 Task: Create a due date automation trigger when advanced on, 2 working days before a card is due add dates due in 1 days at 11:00 AM.
Action: Mouse moved to (1101, 328)
Screenshot: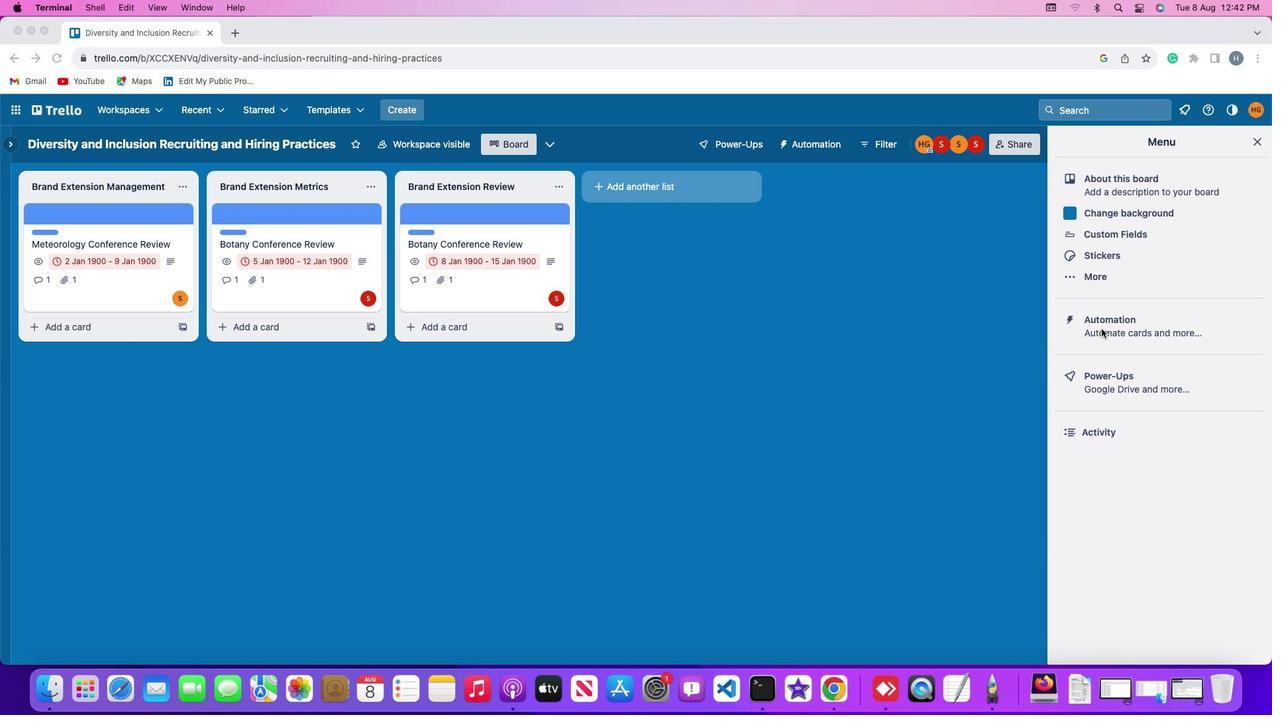 
Action: Mouse pressed left at (1101, 328)
Screenshot: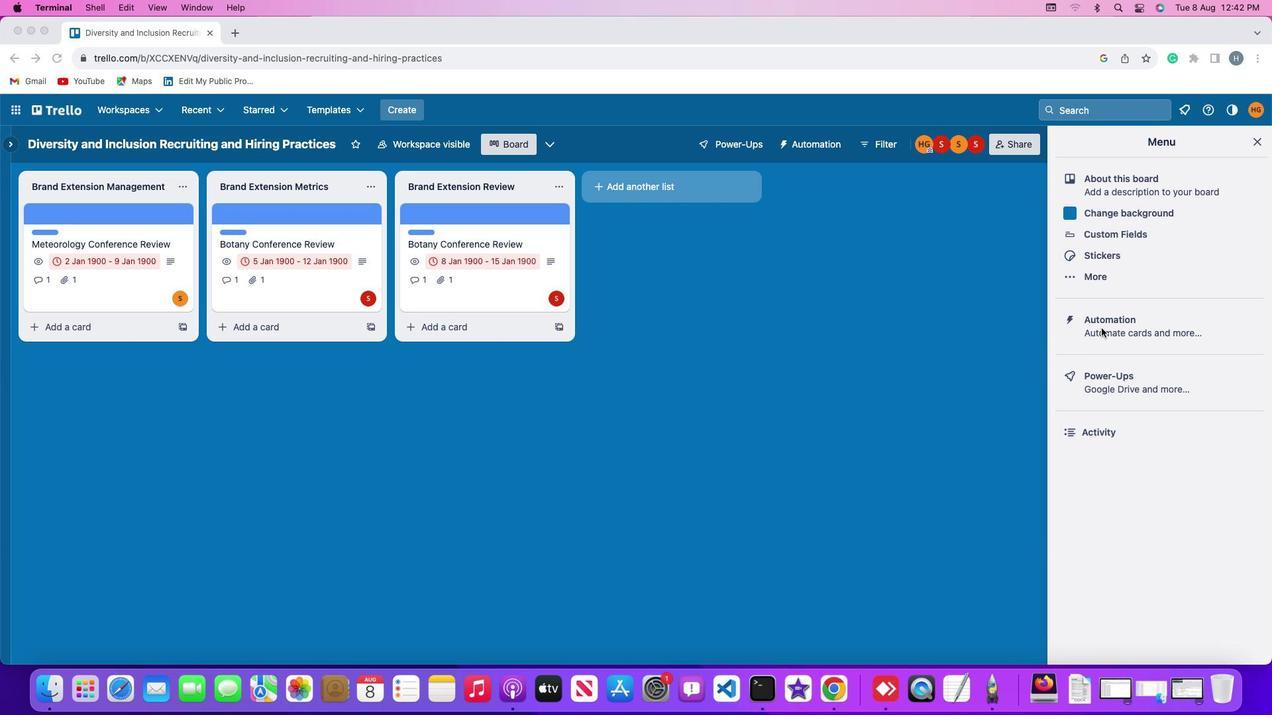
Action: Mouse pressed left at (1101, 328)
Screenshot: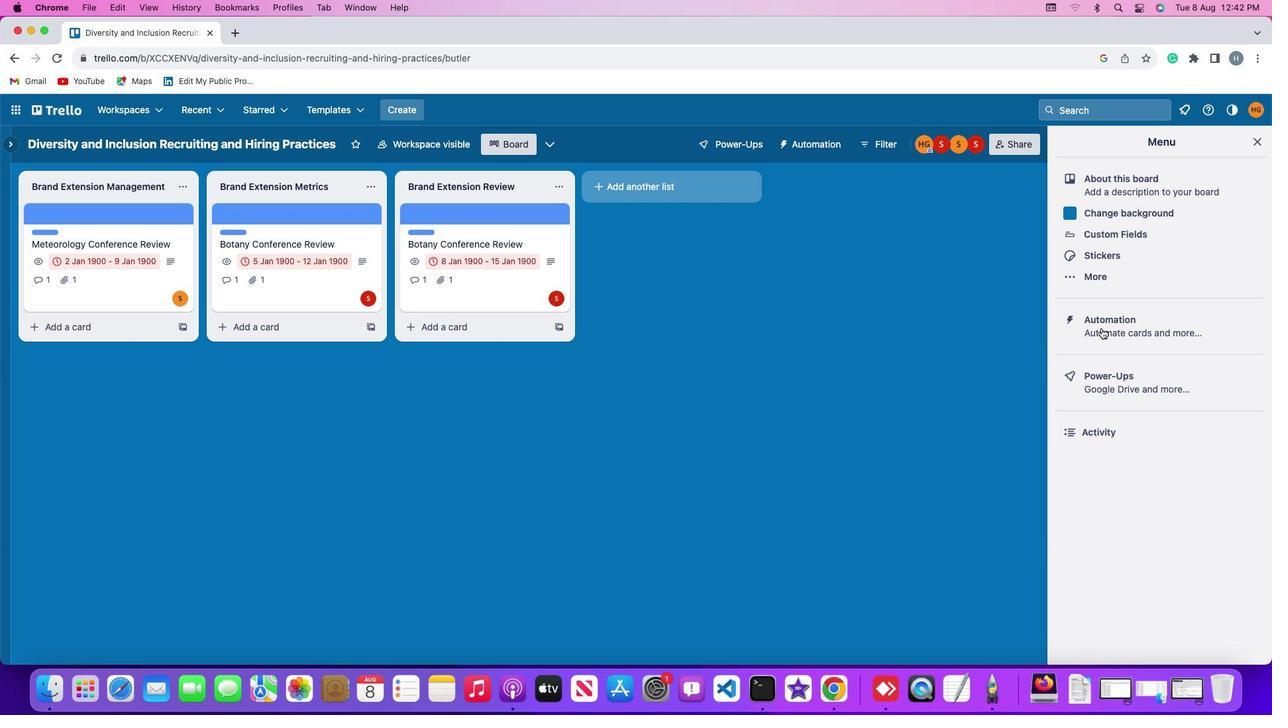 
Action: Mouse moved to (80, 312)
Screenshot: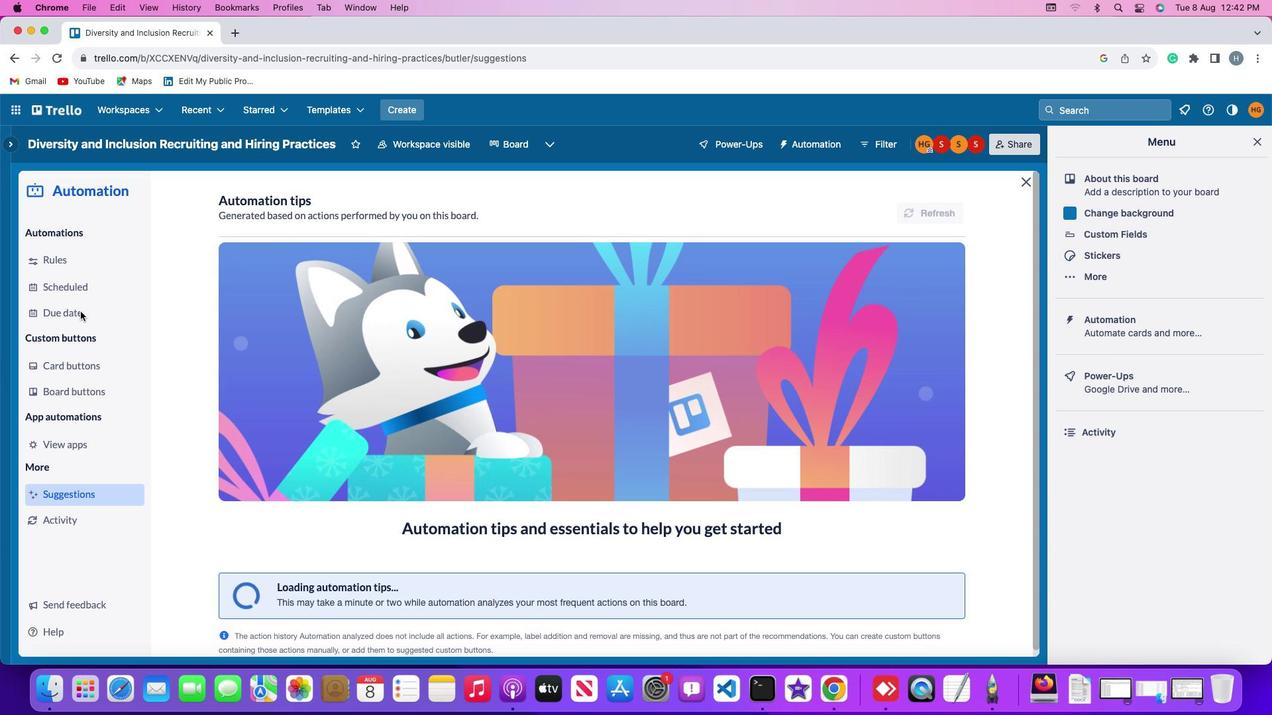
Action: Mouse pressed left at (80, 312)
Screenshot: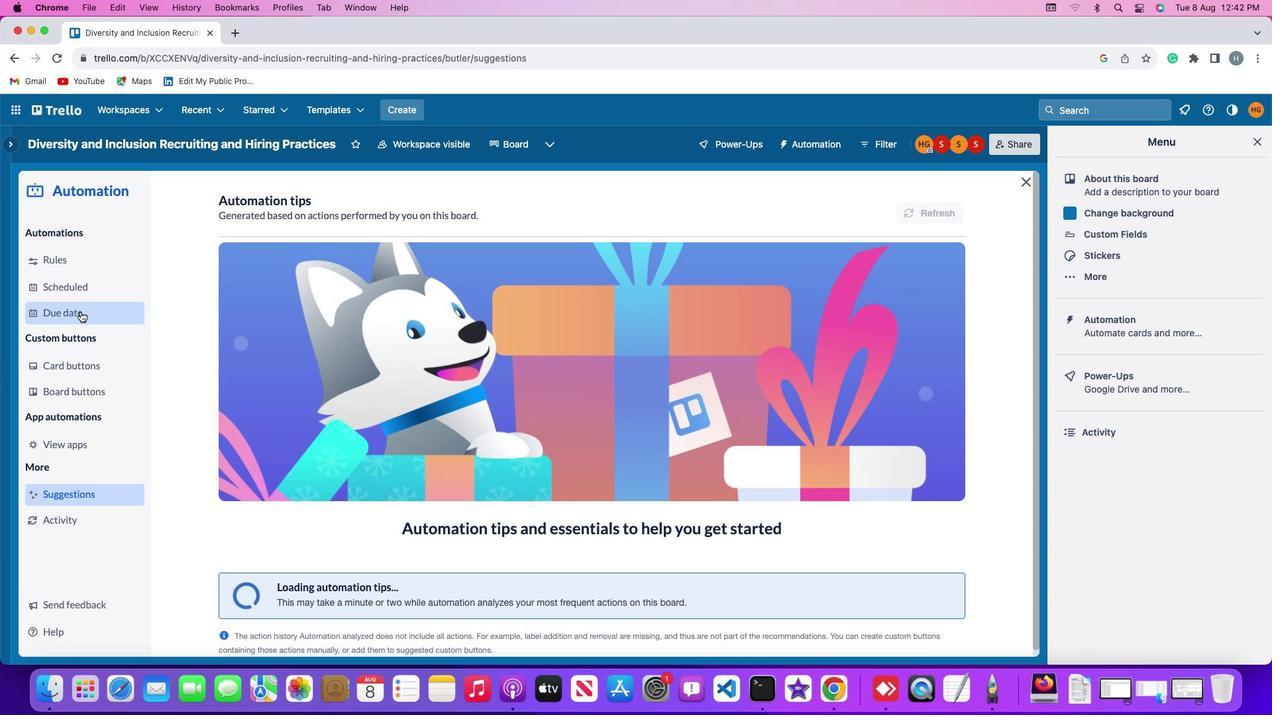
Action: Mouse moved to (900, 206)
Screenshot: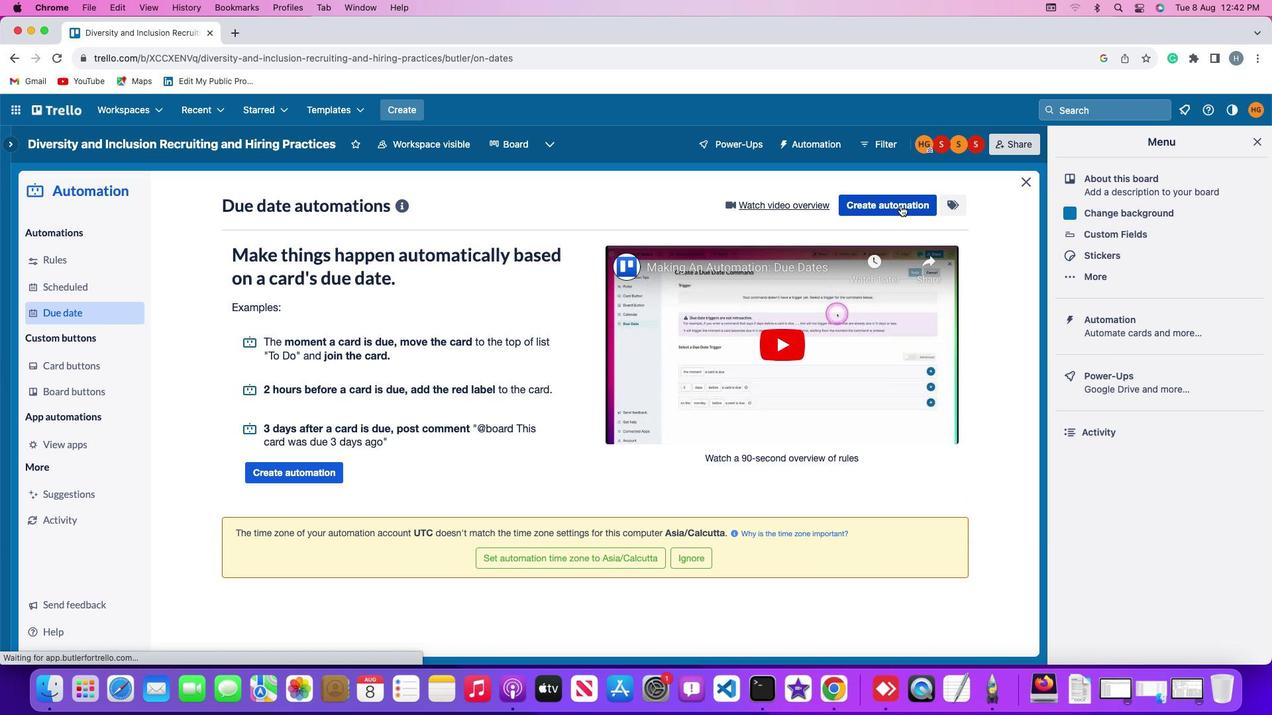 
Action: Mouse pressed left at (900, 206)
Screenshot: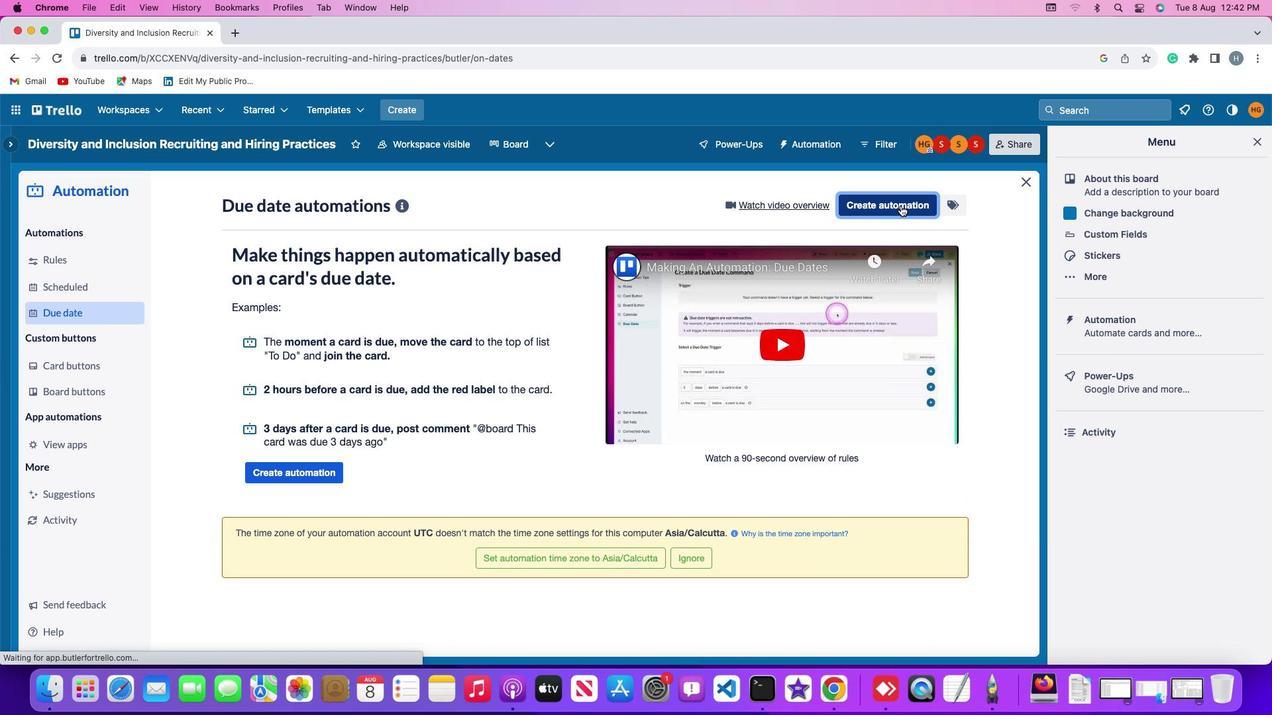 
Action: Mouse moved to (361, 332)
Screenshot: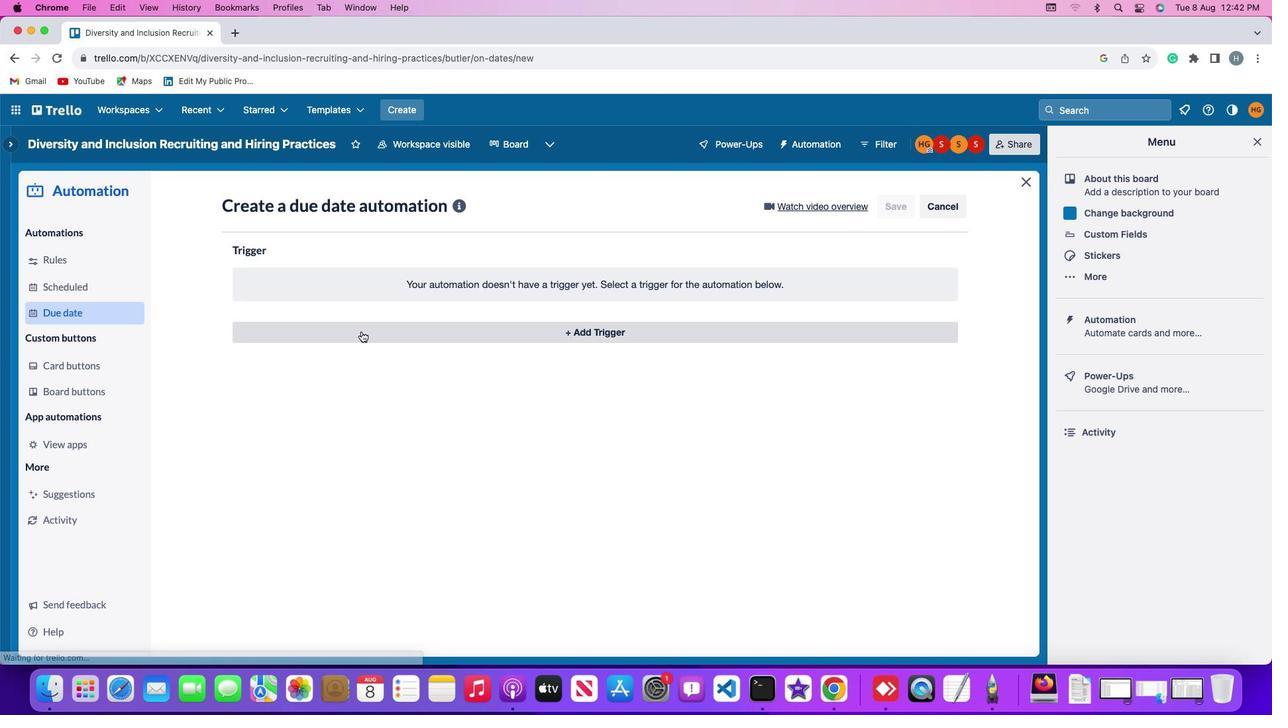 
Action: Mouse pressed left at (361, 332)
Screenshot: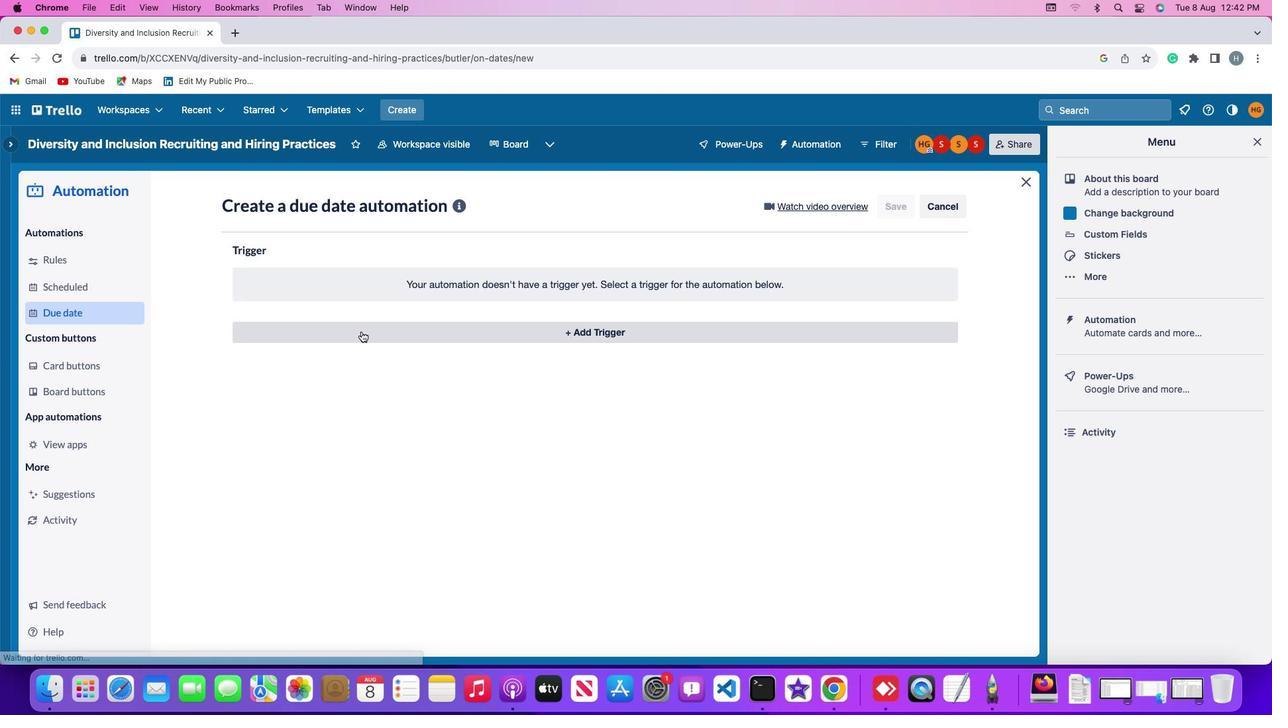 
Action: Mouse moved to (260, 526)
Screenshot: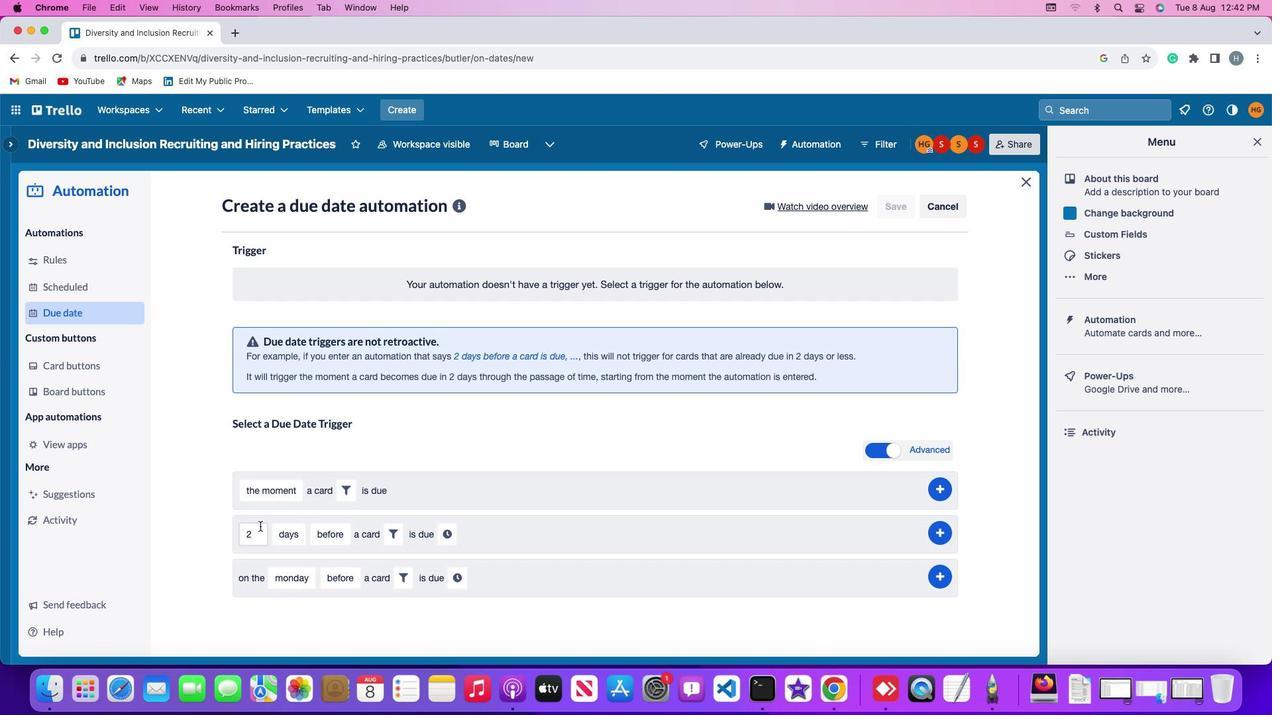 
Action: Mouse pressed left at (260, 526)
Screenshot: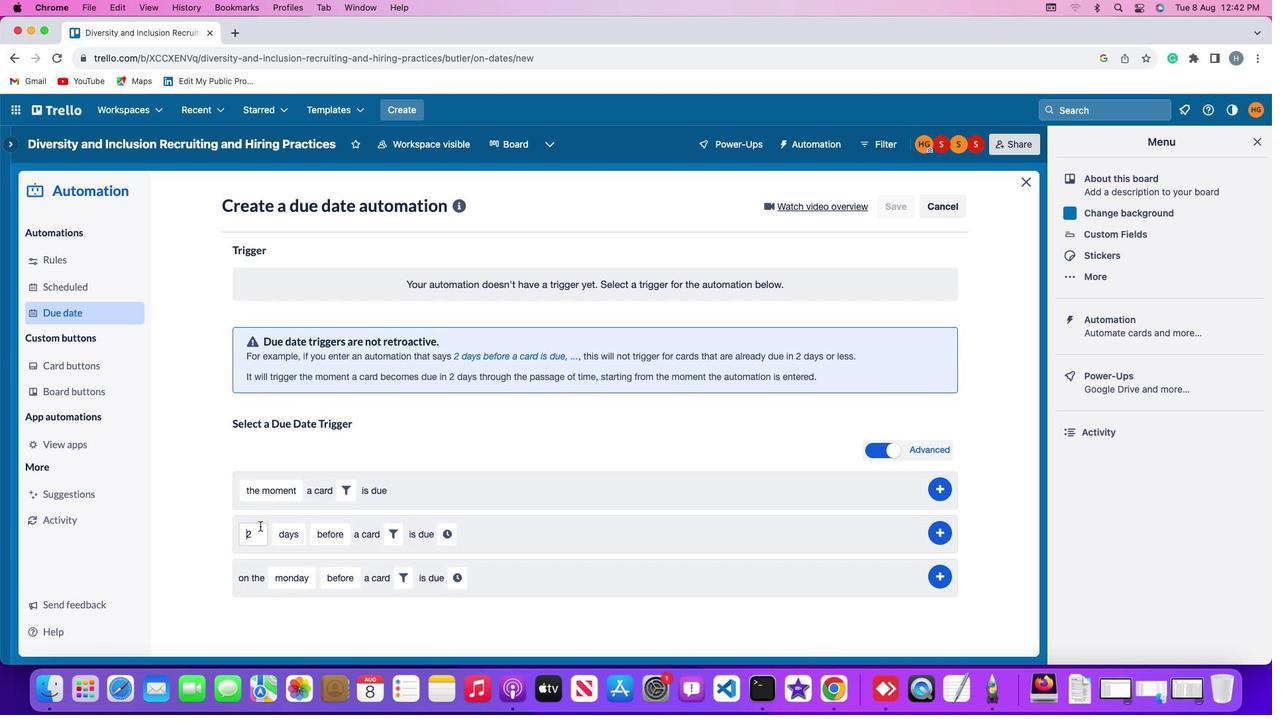 
Action: Key pressed Key.rightKey.backspace'2'
Screenshot: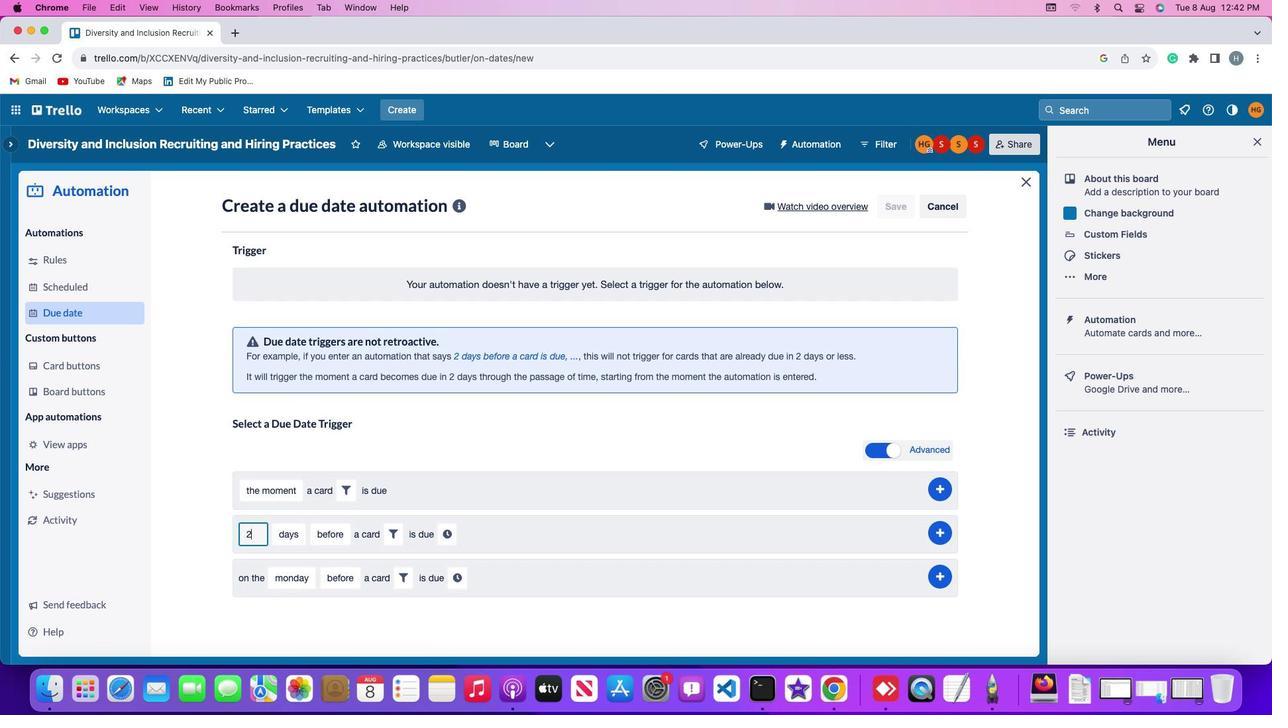 
Action: Mouse moved to (284, 528)
Screenshot: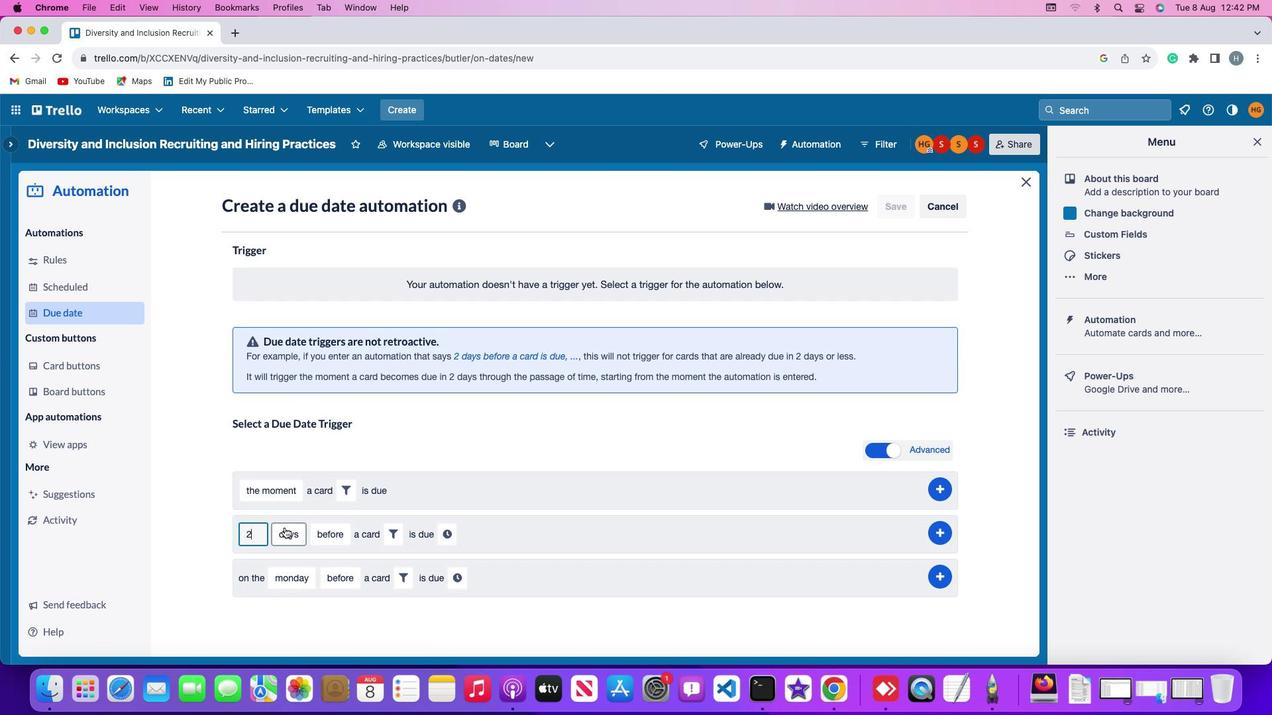 
Action: Mouse pressed left at (284, 528)
Screenshot: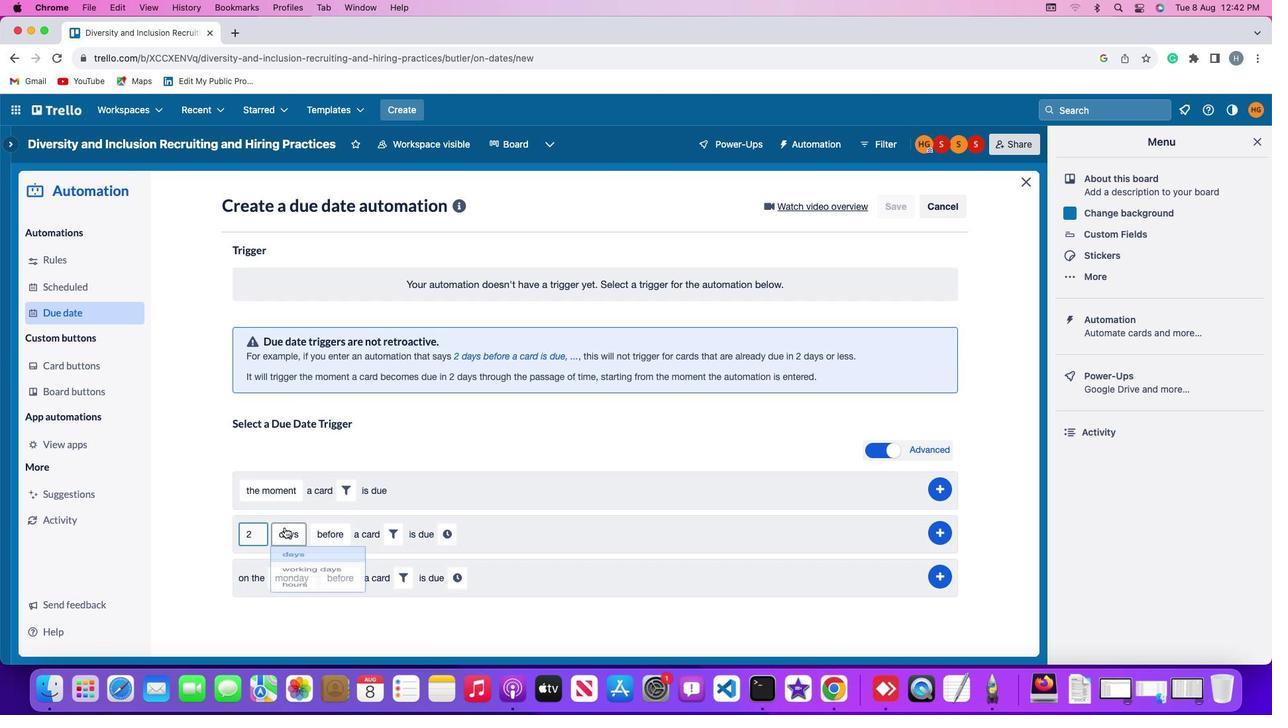 
Action: Mouse moved to (296, 585)
Screenshot: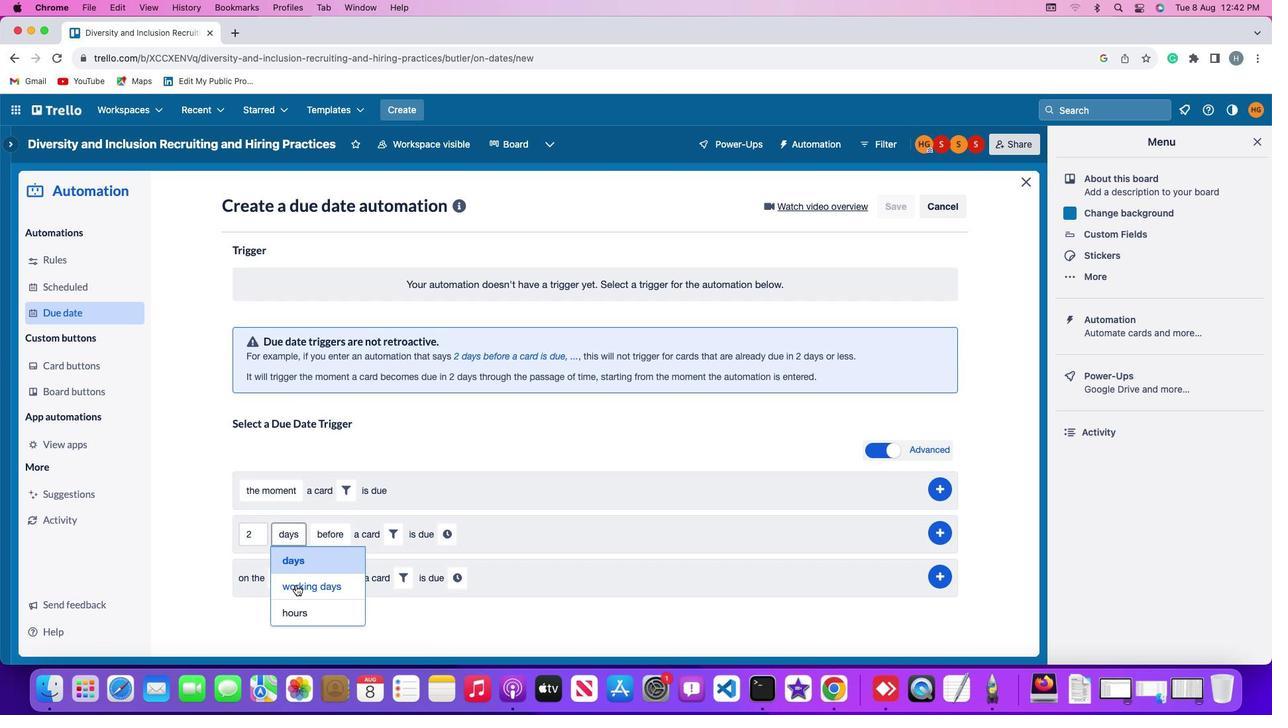 
Action: Mouse pressed left at (296, 585)
Screenshot: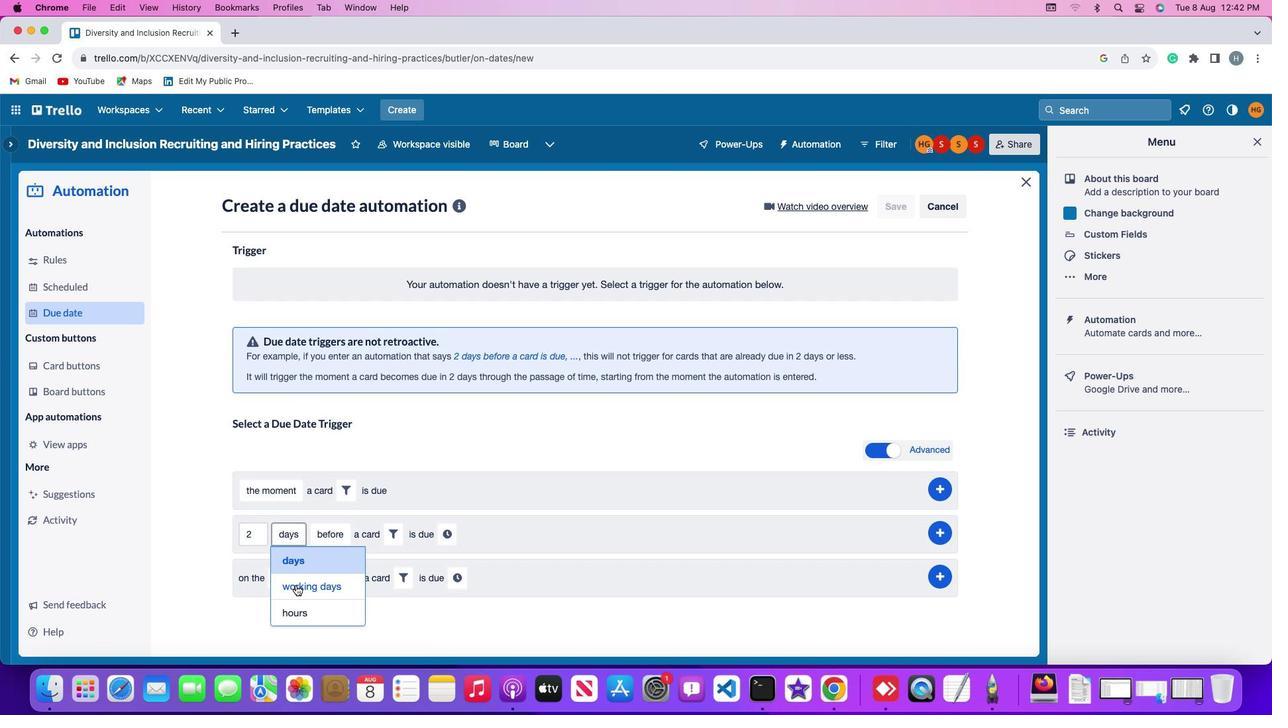 
Action: Mouse moved to (361, 533)
Screenshot: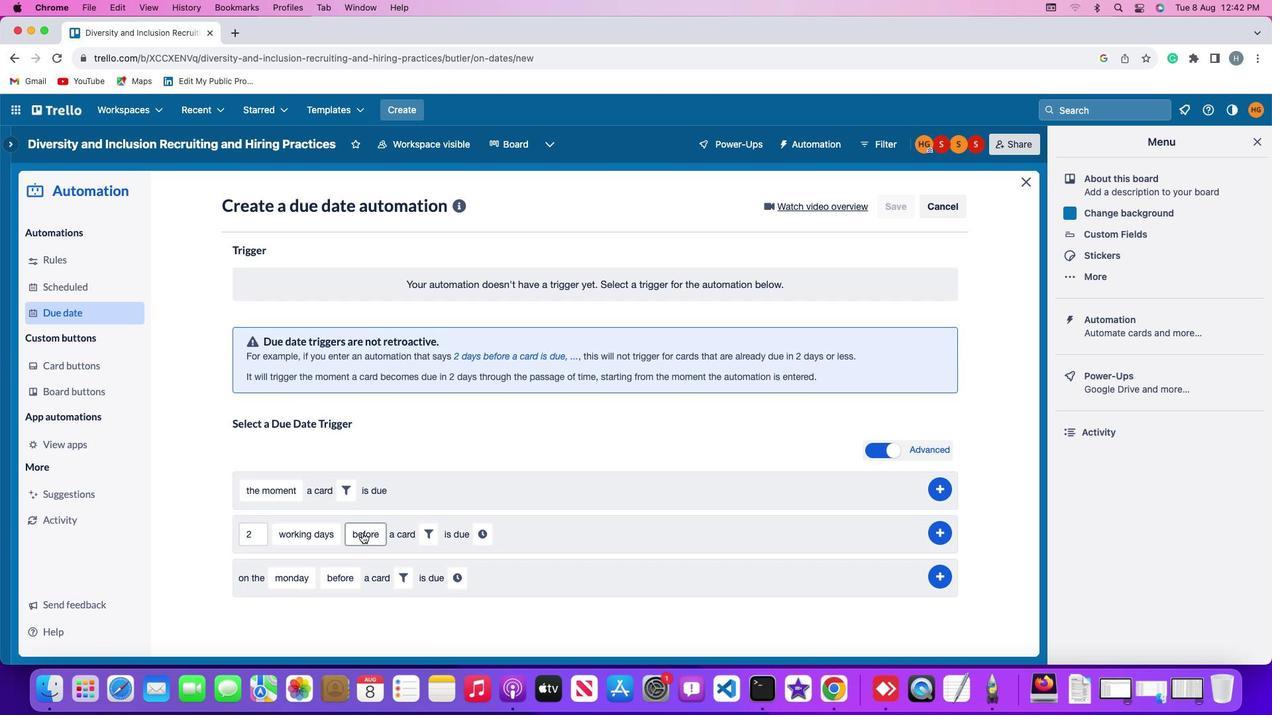 
Action: Mouse pressed left at (361, 533)
Screenshot: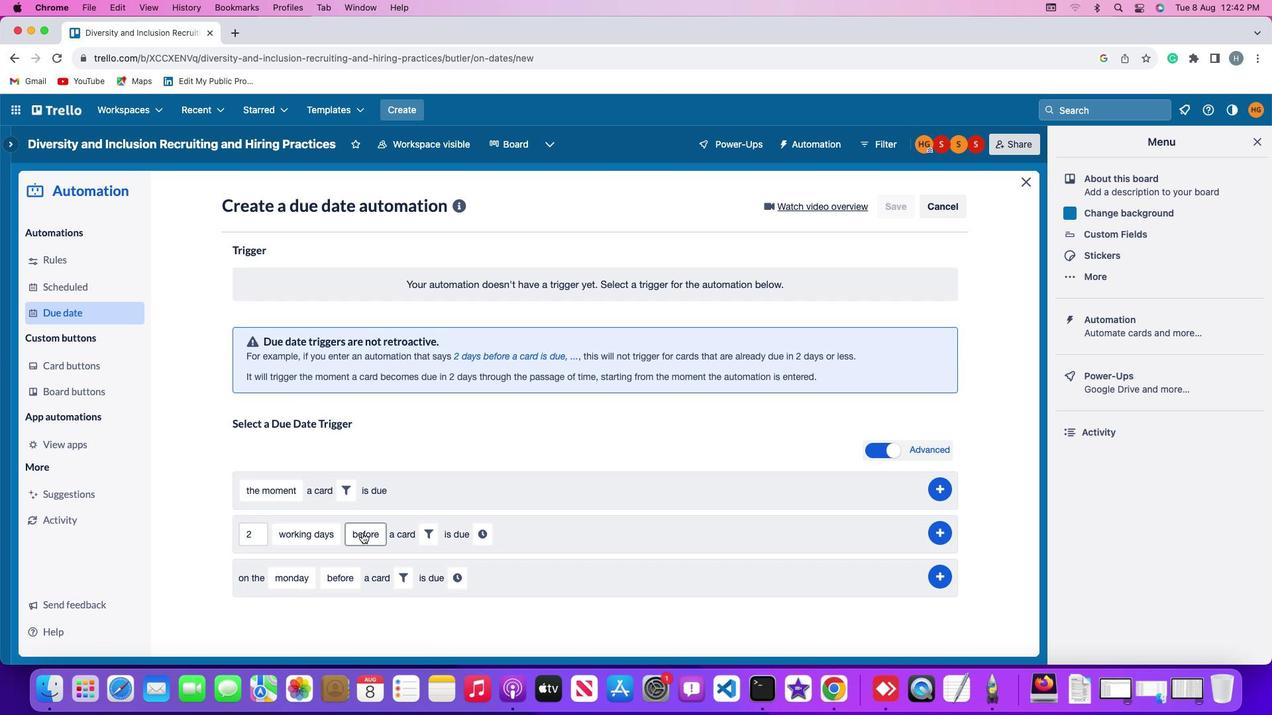 
Action: Mouse moved to (379, 562)
Screenshot: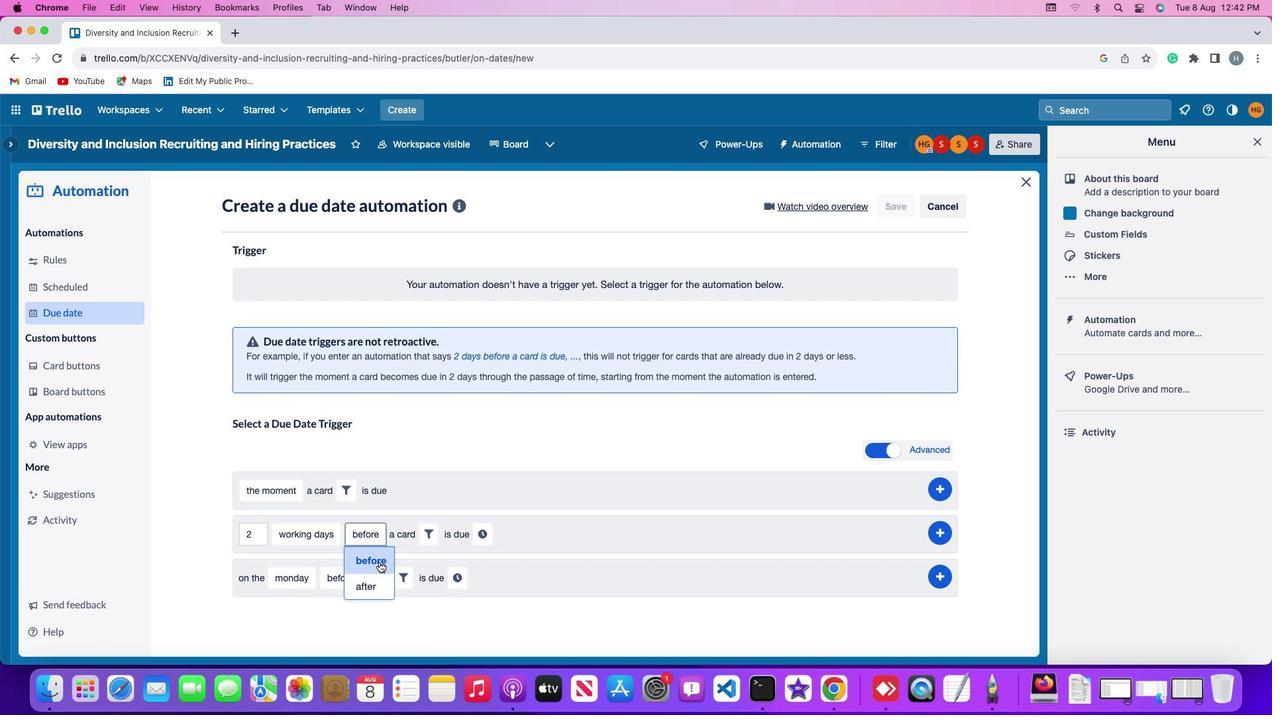 
Action: Mouse pressed left at (379, 562)
Screenshot: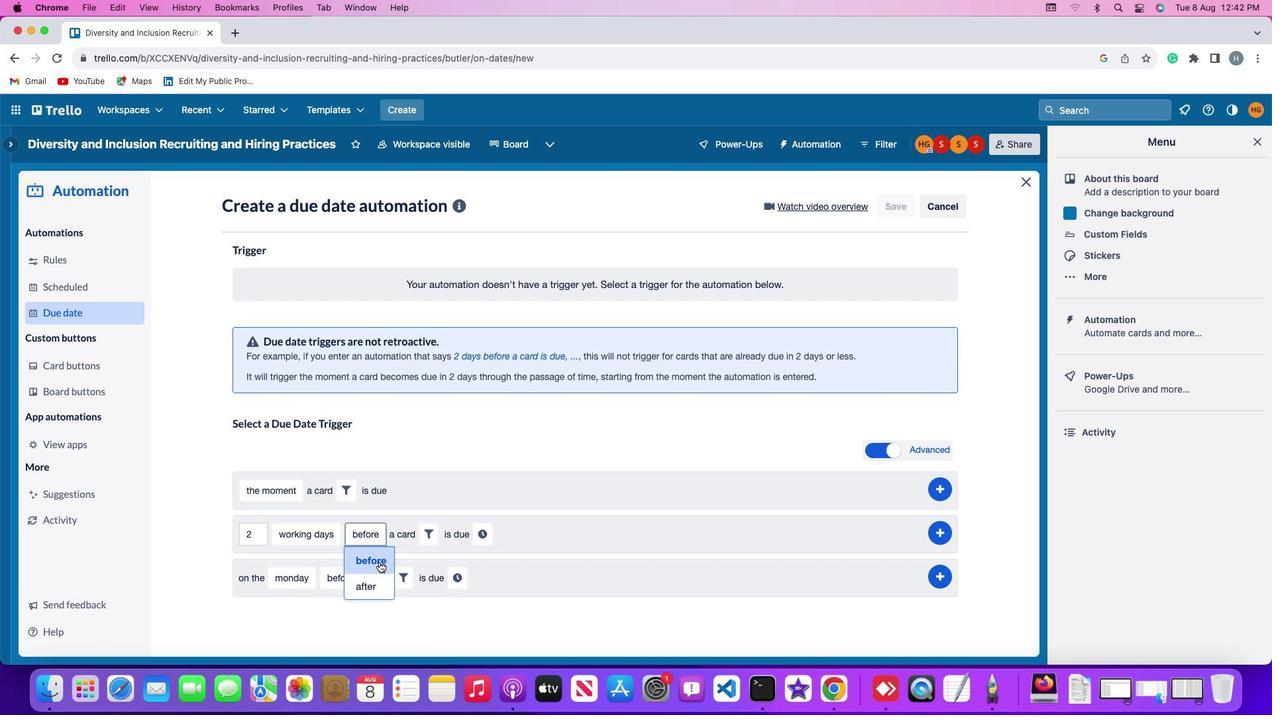 
Action: Mouse moved to (430, 528)
Screenshot: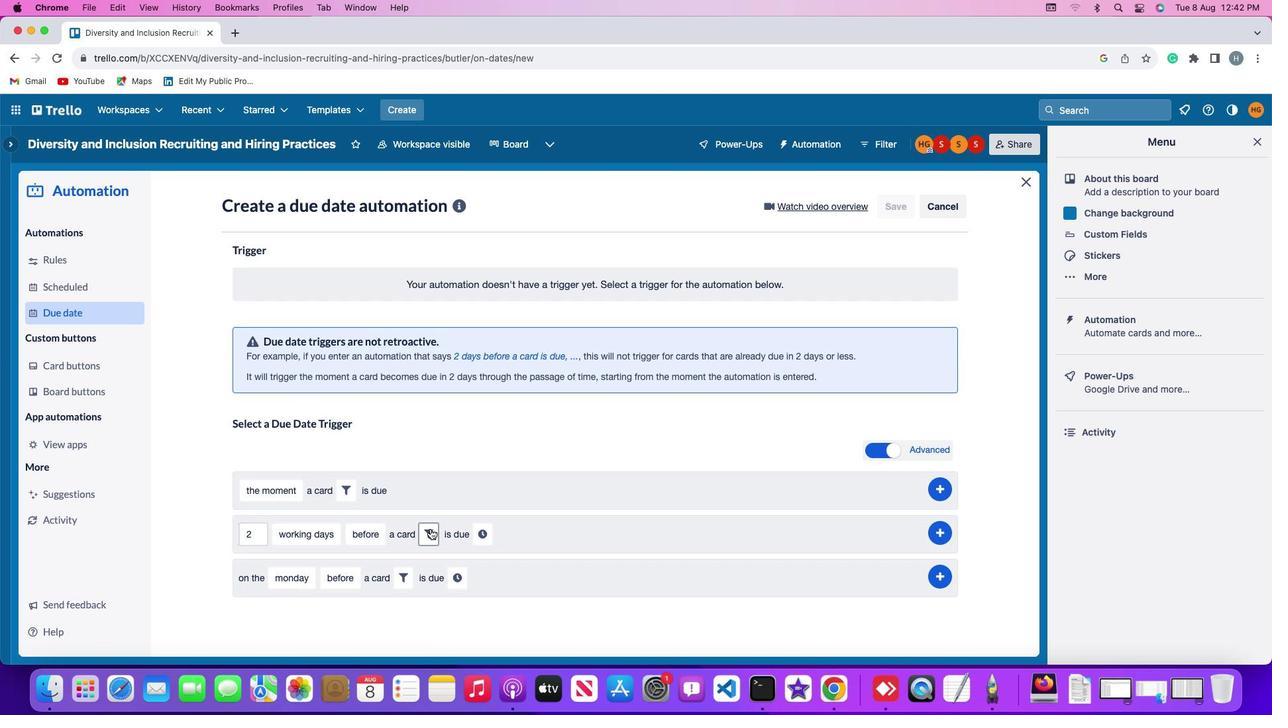 
Action: Mouse pressed left at (430, 528)
Screenshot: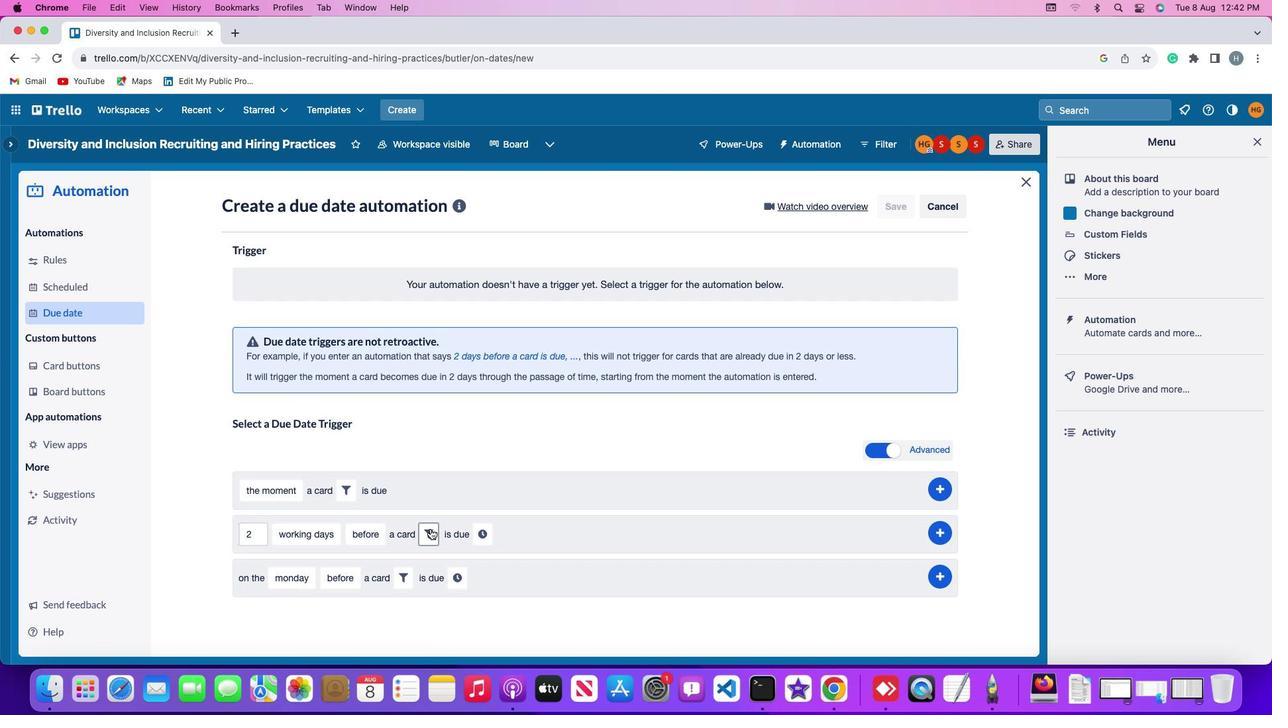 
Action: Mouse moved to (493, 572)
Screenshot: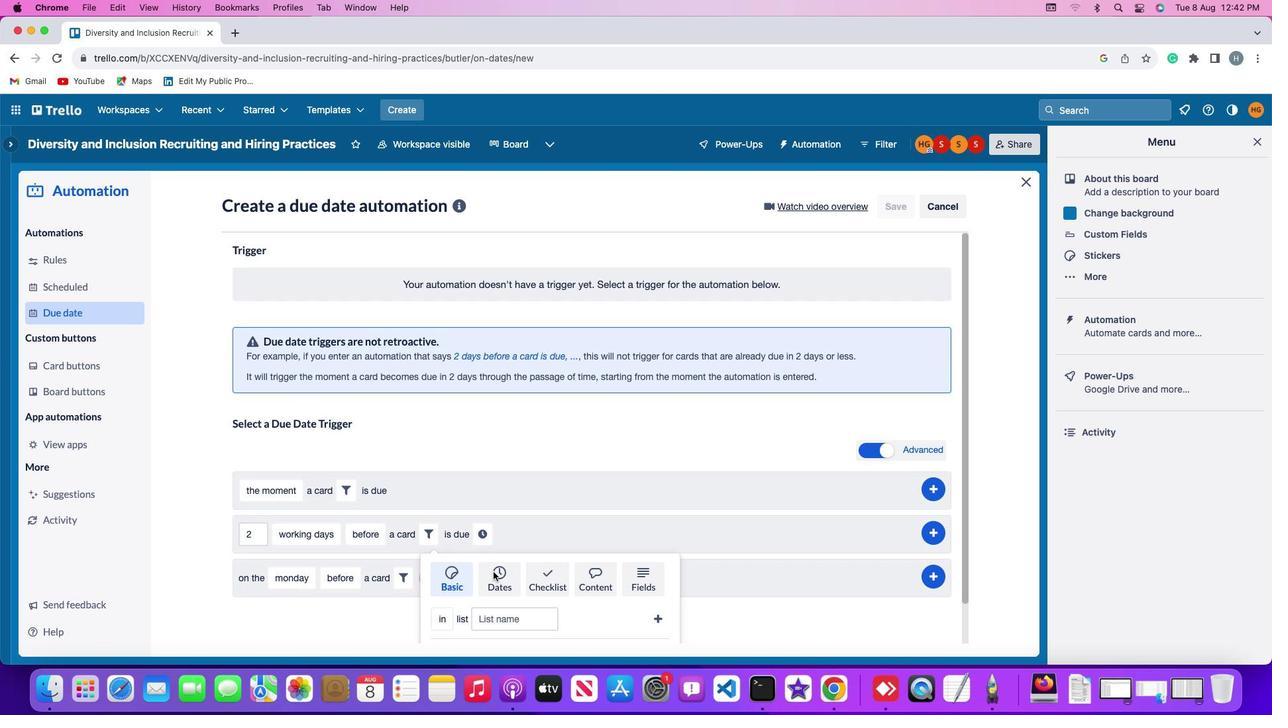 
Action: Mouse pressed left at (493, 572)
Screenshot: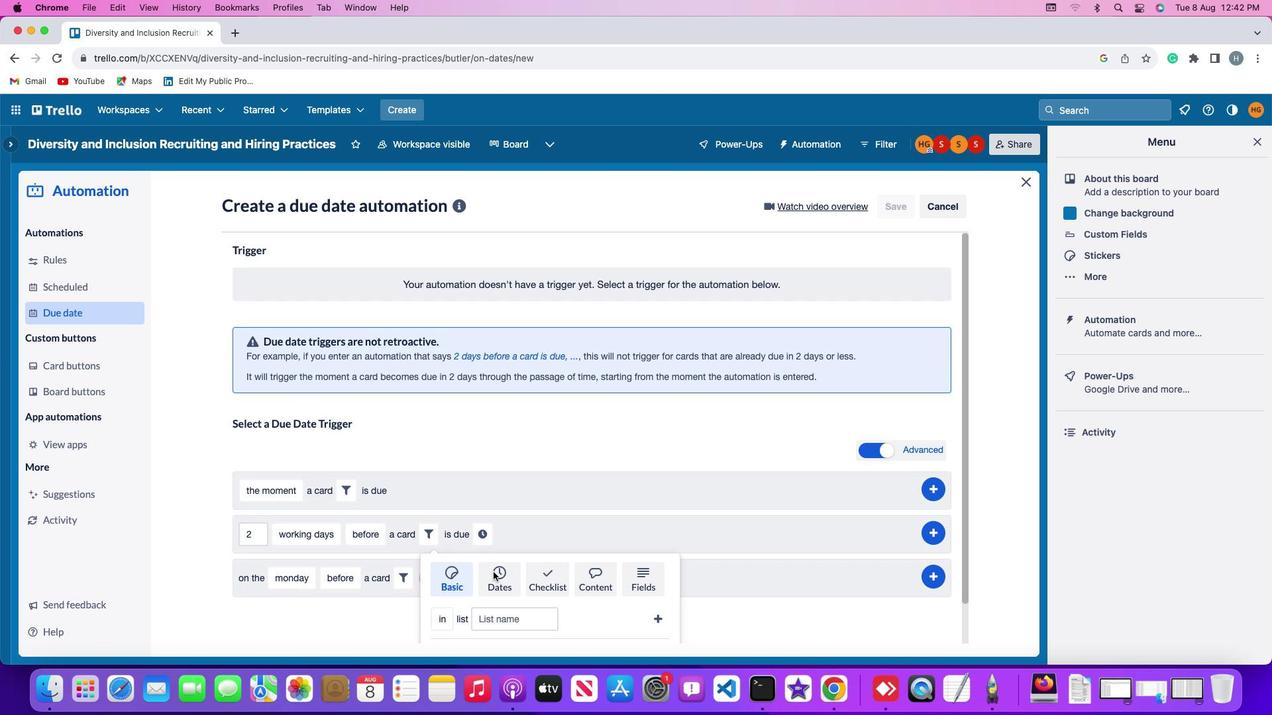 
Action: Mouse moved to (335, 625)
Screenshot: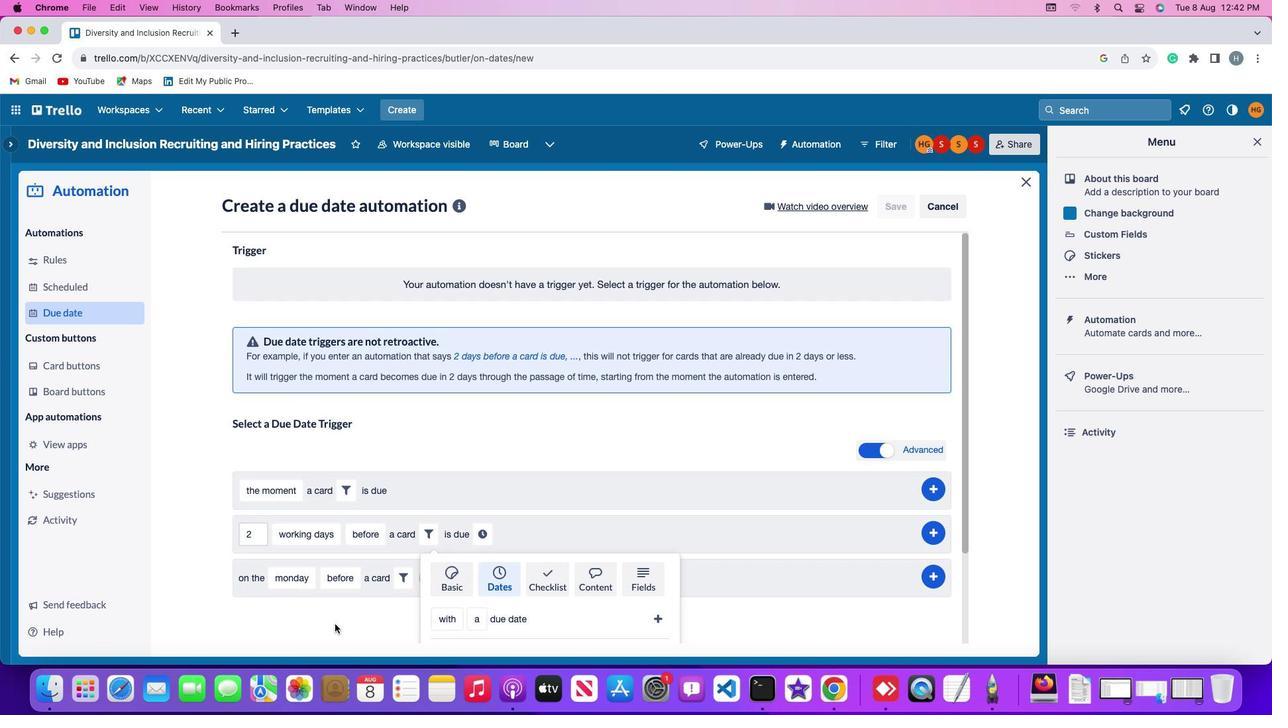 
Action: Mouse scrolled (335, 625) with delta (0, 0)
Screenshot: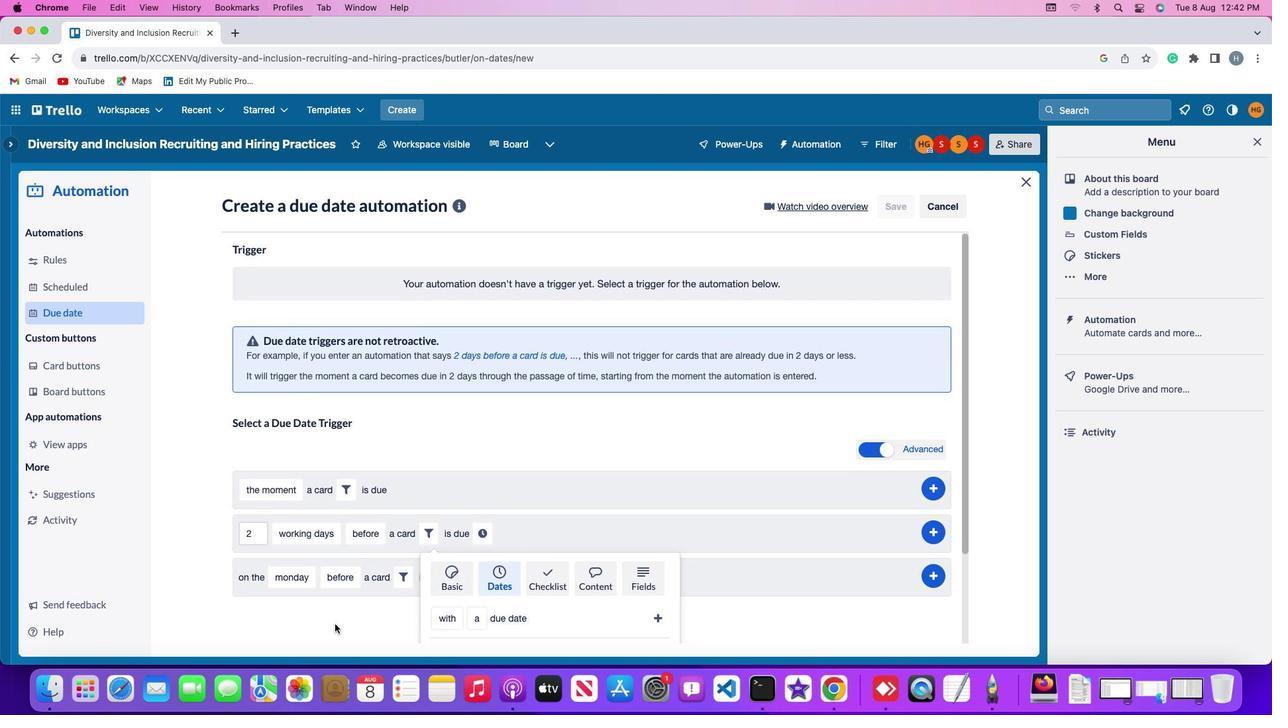 
Action: Mouse scrolled (335, 625) with delta (0, 0)
Screenshot: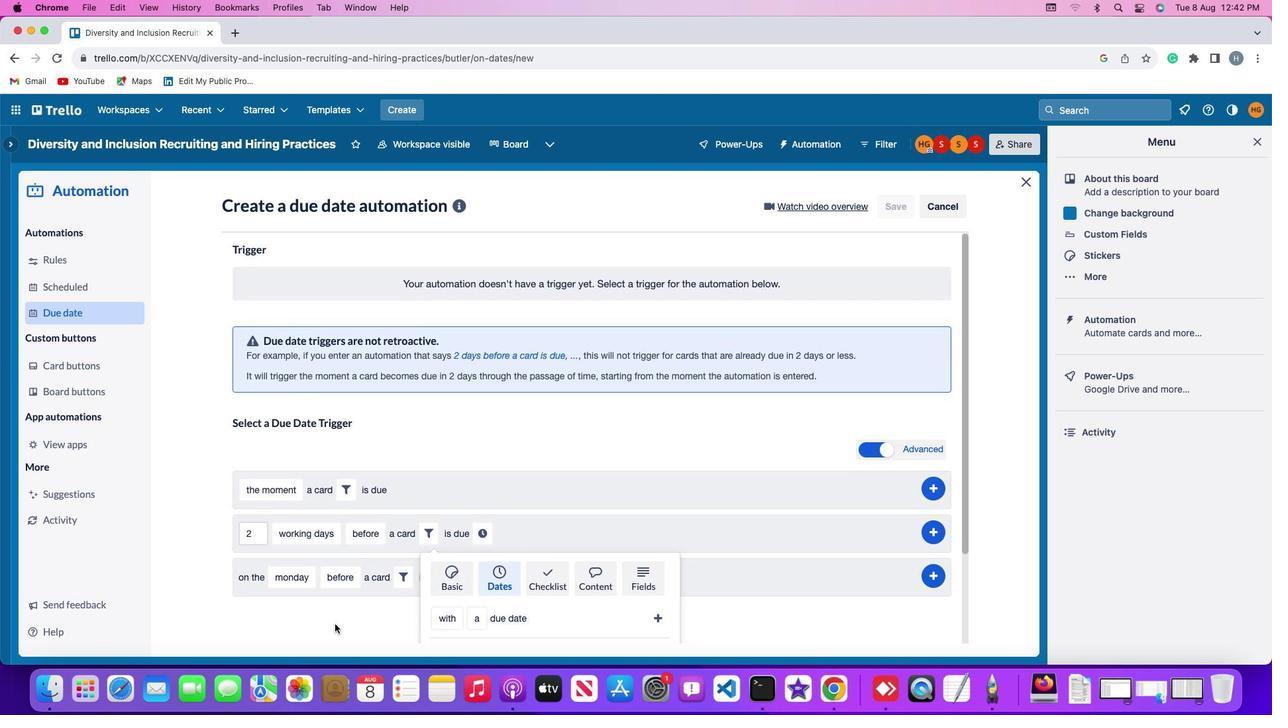 
Action: Mouse scrolled (335, 625) with delta (0, -2)
Screenshot: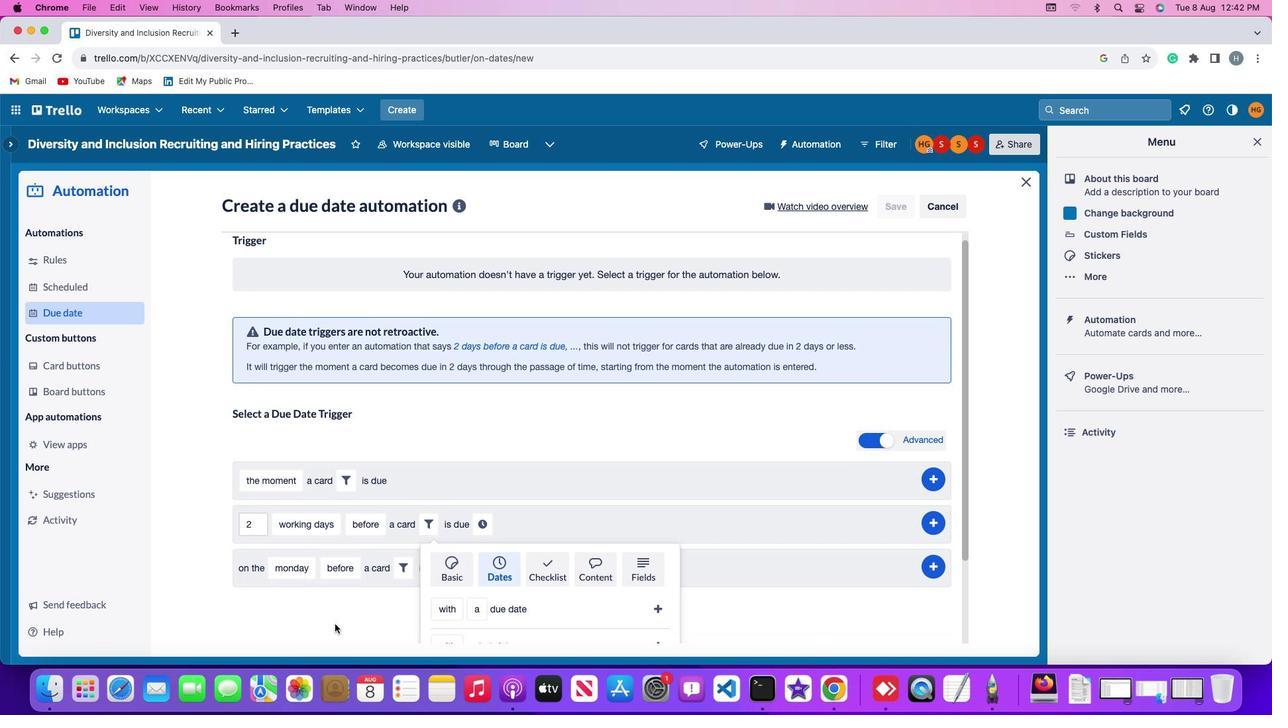 
Action: Mouse scrolled (335, 625) with delta (0, -3)
Screenshot: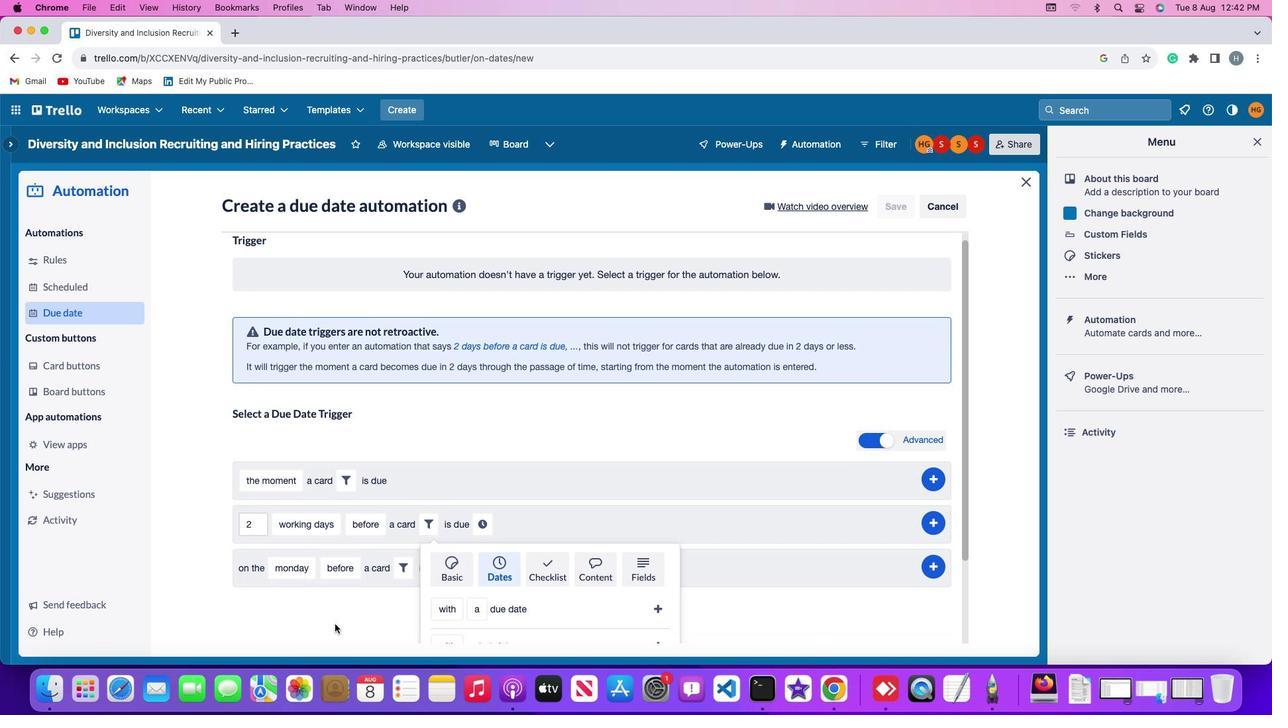 
Action: Mouse scrolled (335, 625) with delta (0, -3)
Screenshot: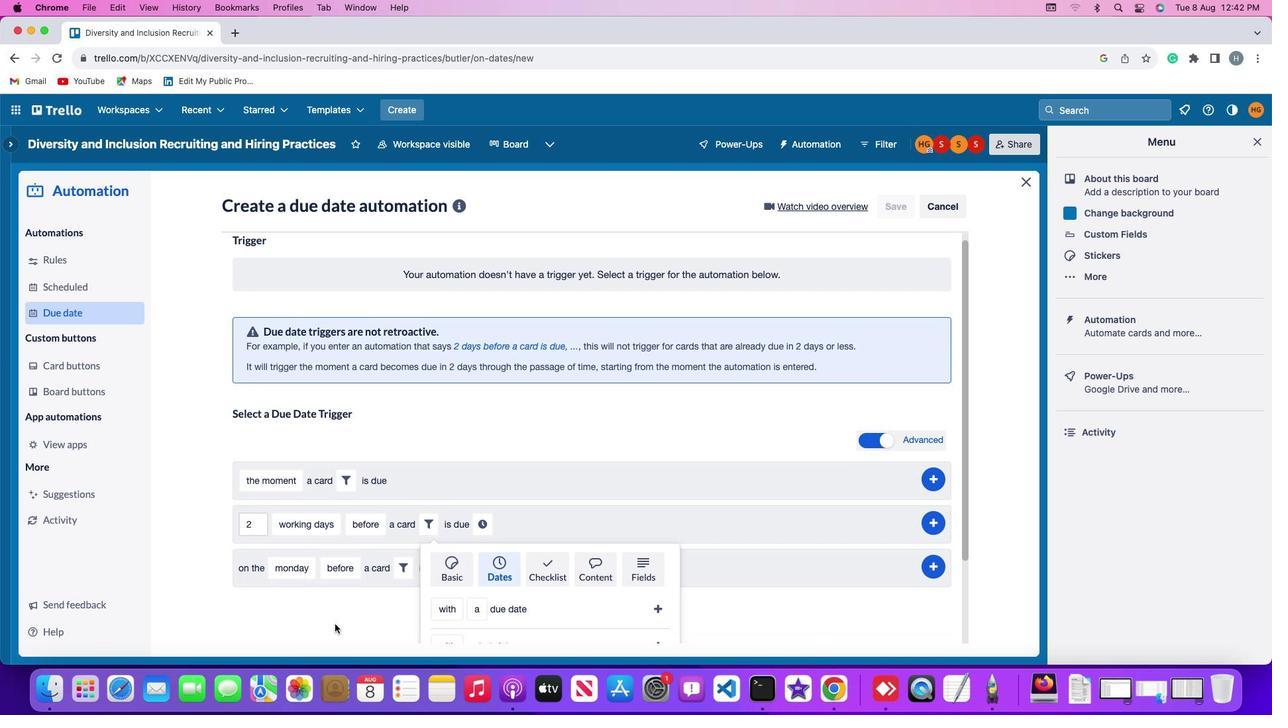 
Action: Mouse scrolled (335, 625) with delta (0, -4)
Screenshot: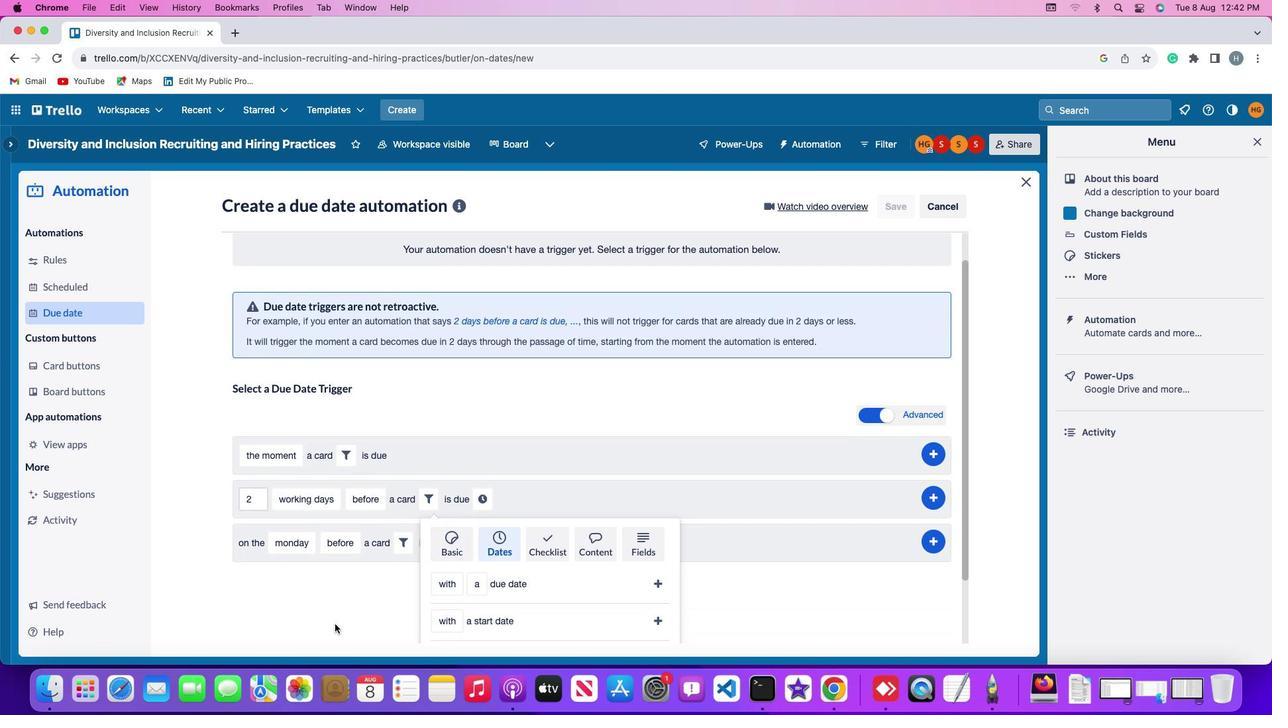 
Action: Mouse scrolled (335, 625) with delta (0, -4)
Screenshot: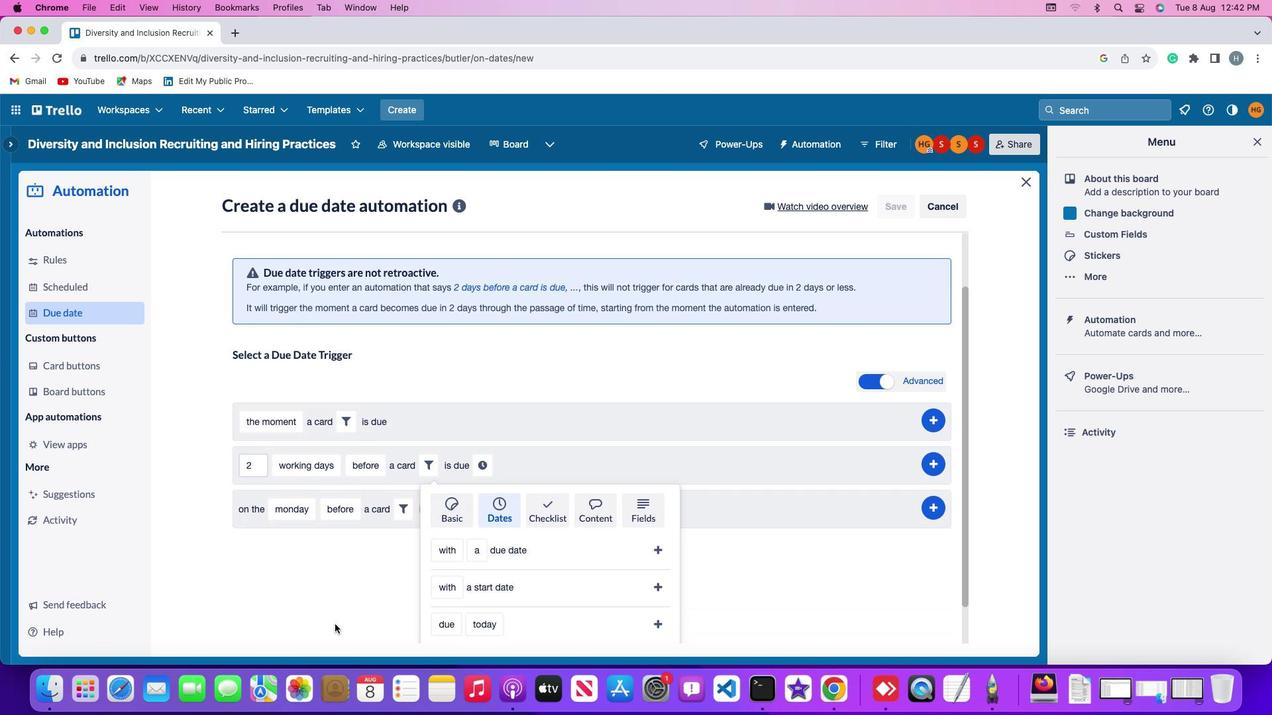 
Action: Mouse scrolled (335, 625) with delta (0, 0)
Screenshot: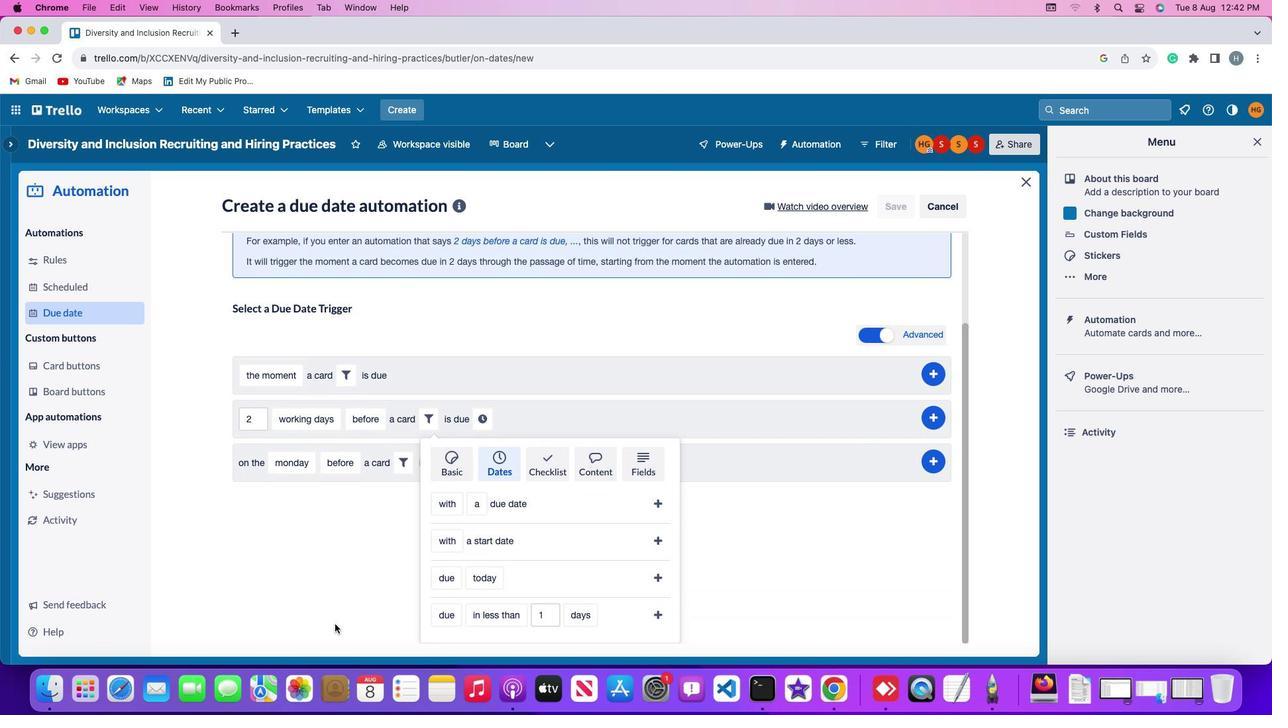 
Action: Mouse scrolled (335, 625) with delta (0, 0)
Screenshot: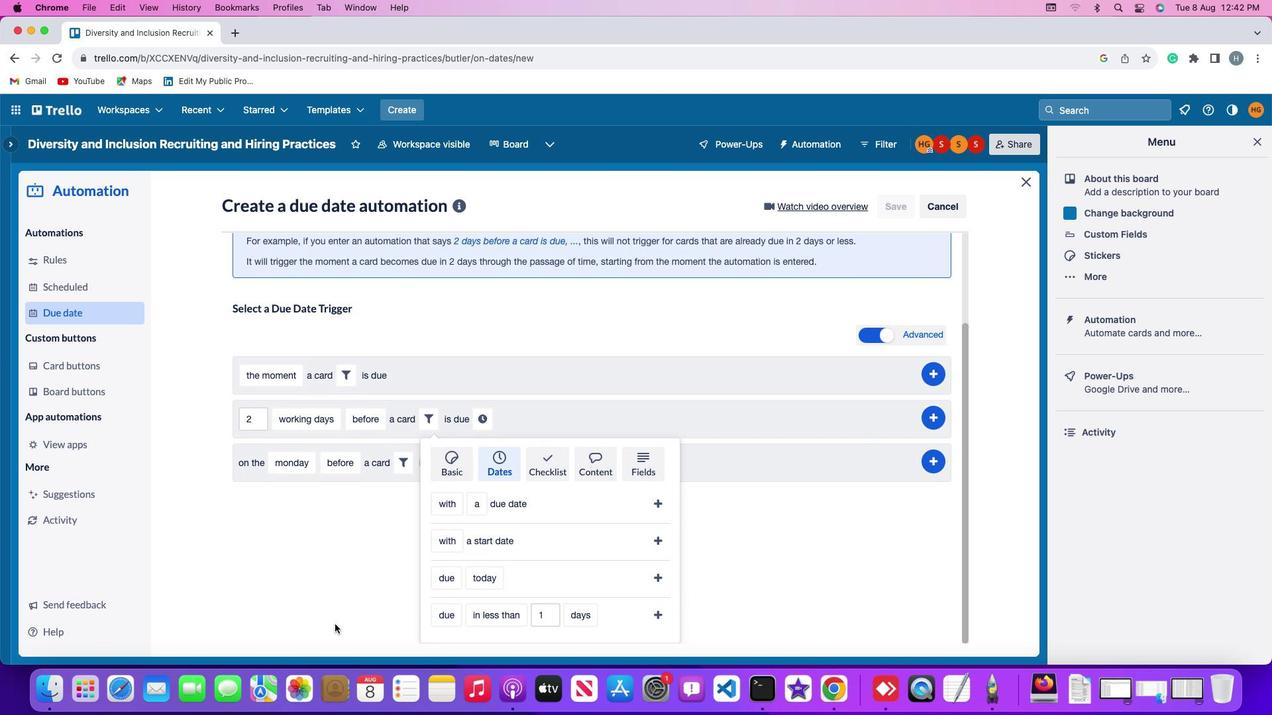 
Action: Mouse scrolled (335, 625) with delta (0, -2)
Screenshot: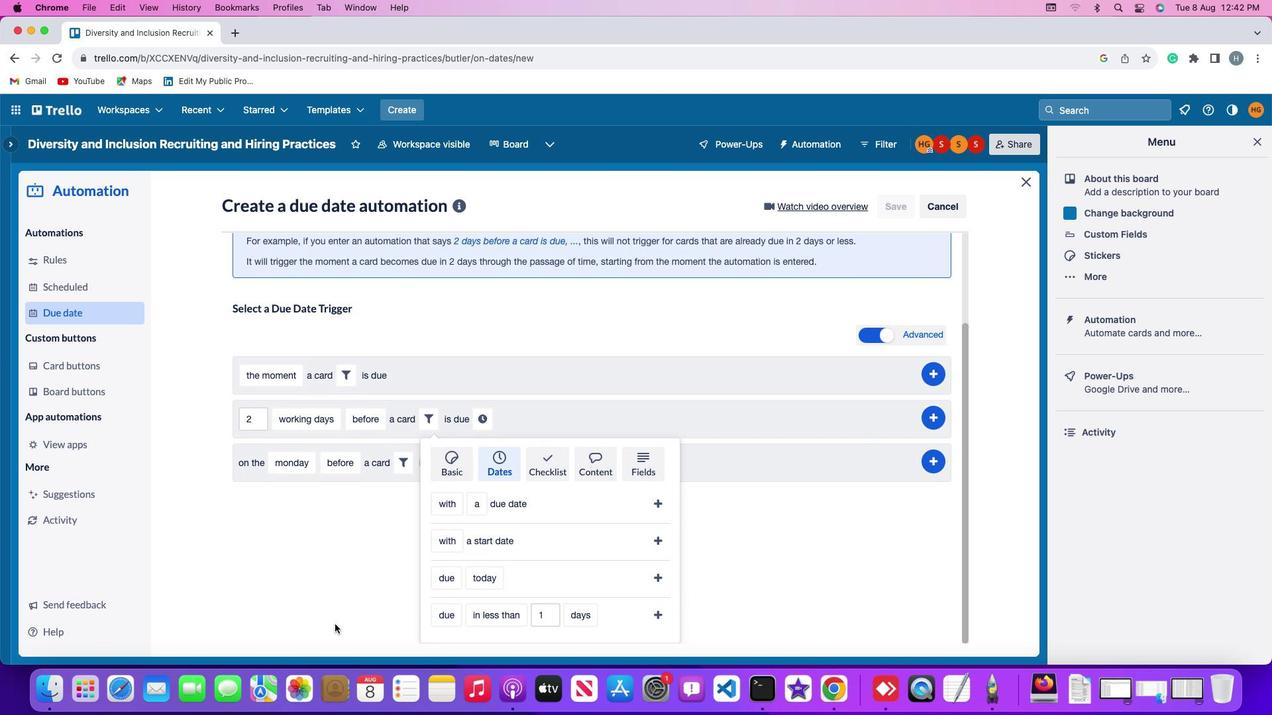 
Action: Mouse scrolled (335, 625) with delta (0, -3)
Screenshot: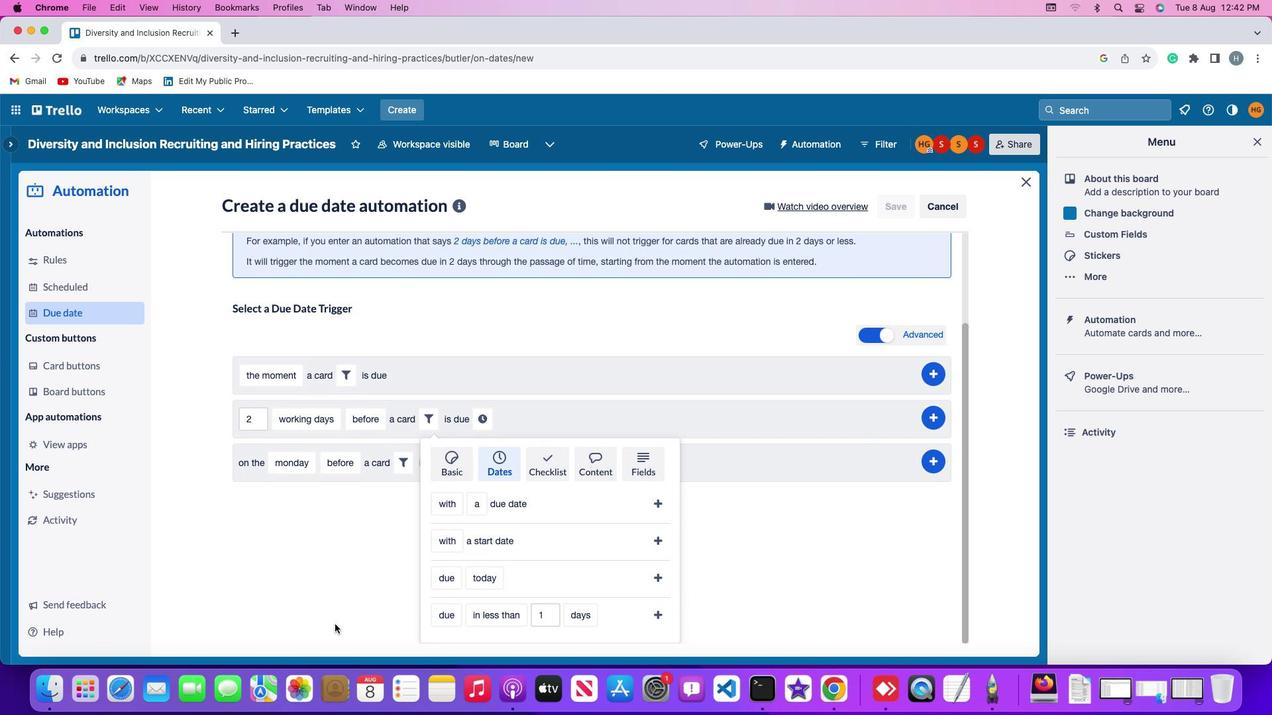 
Action: Mouse moved to (446, 622)
Screenshot: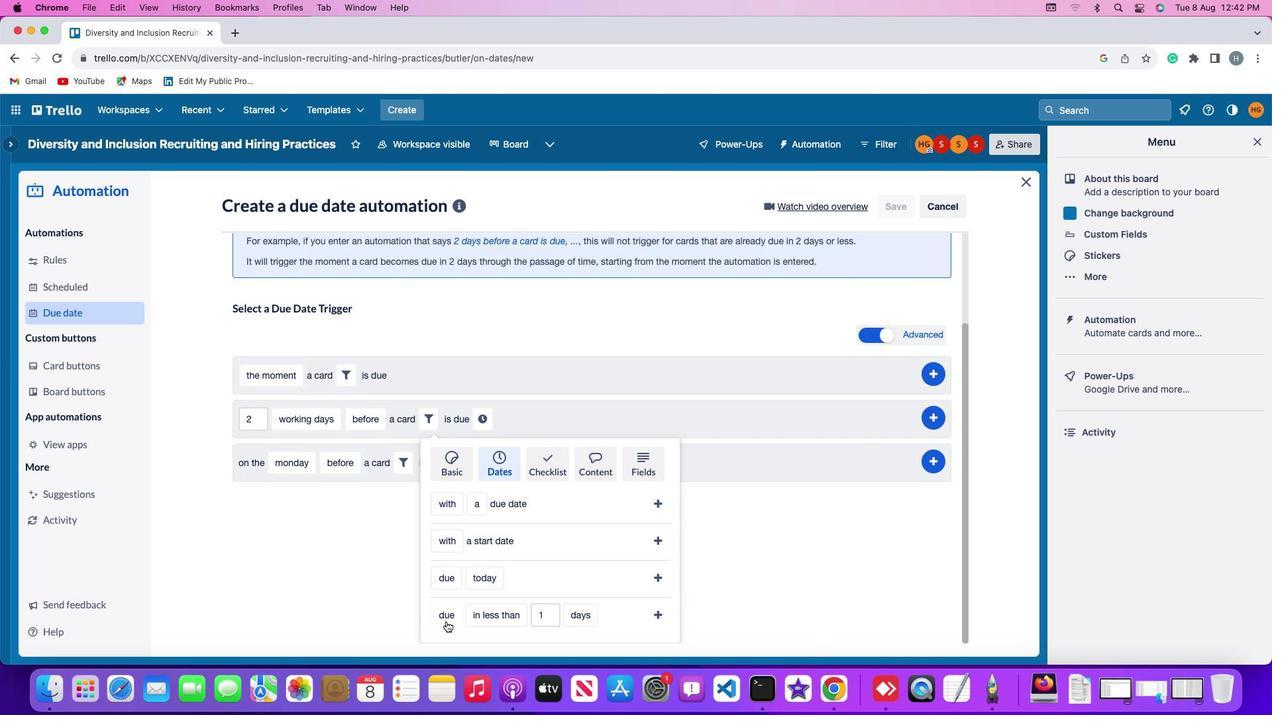 
Action: Mouse pressed left at (446, 622)
Screenshot: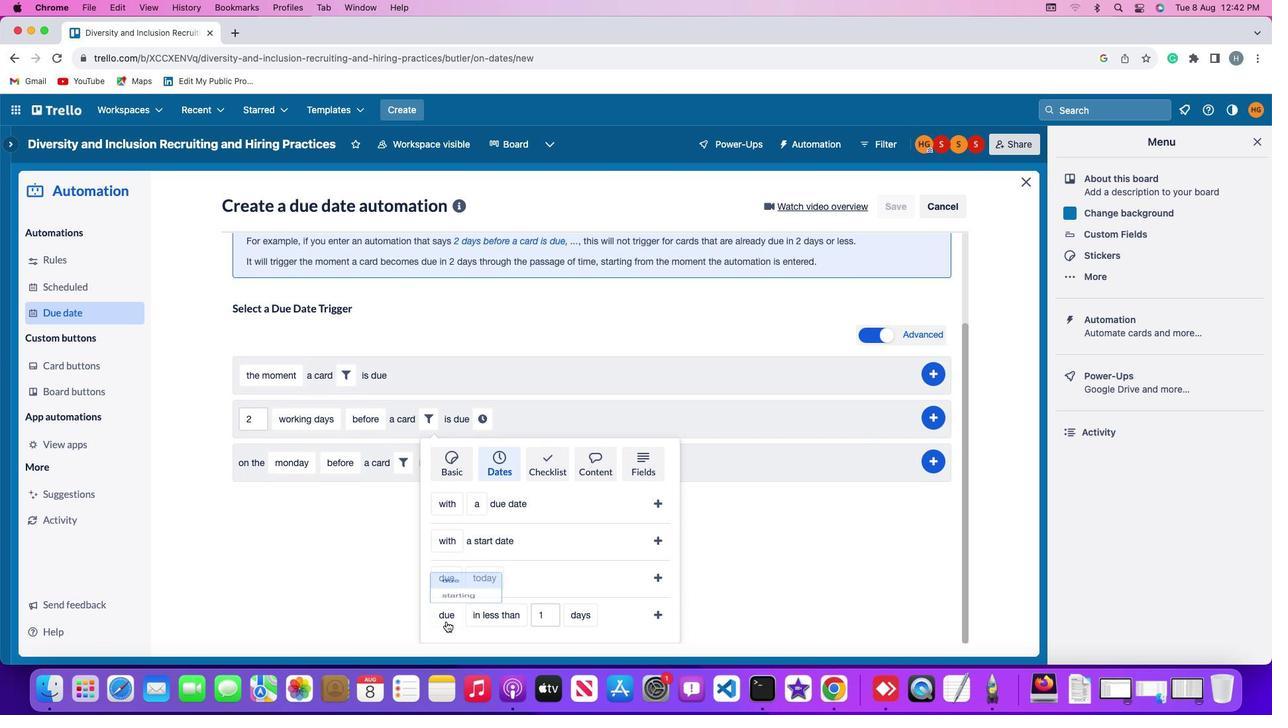
Action: Mouse moved to (468, 566)
Screenshot: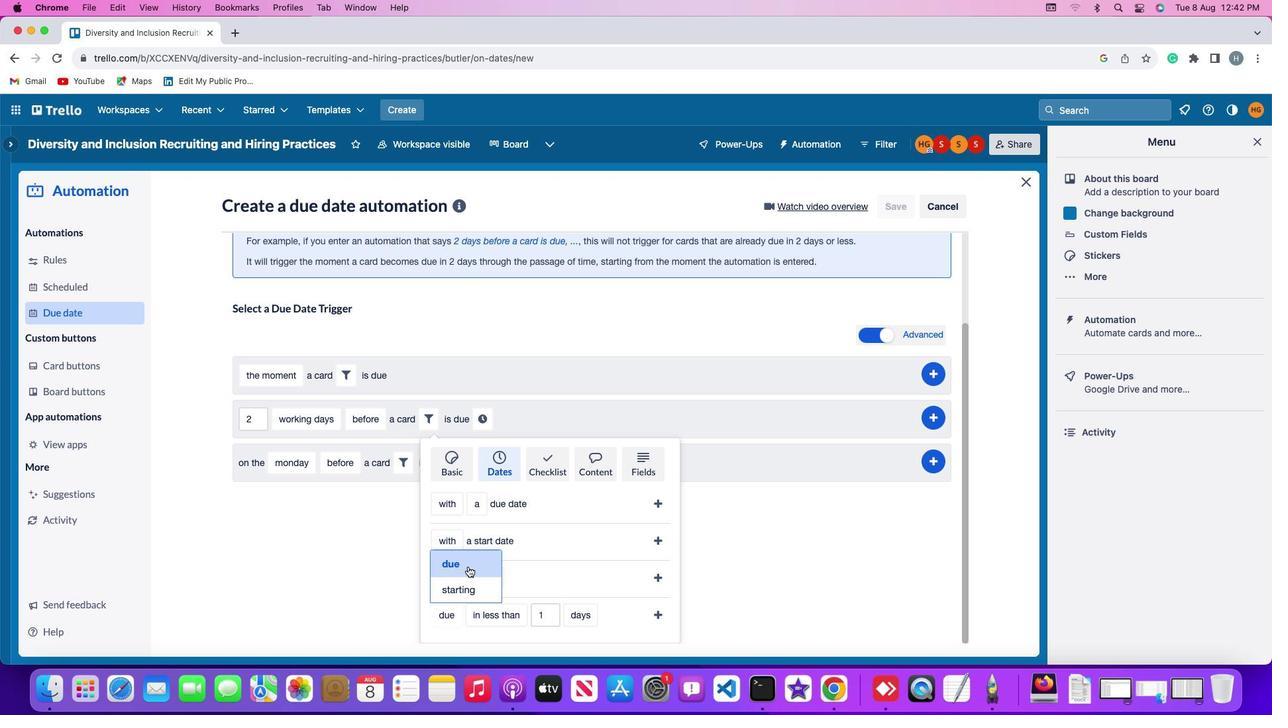 
Action: Mouse pressed left at (468, 566)
Screenshot: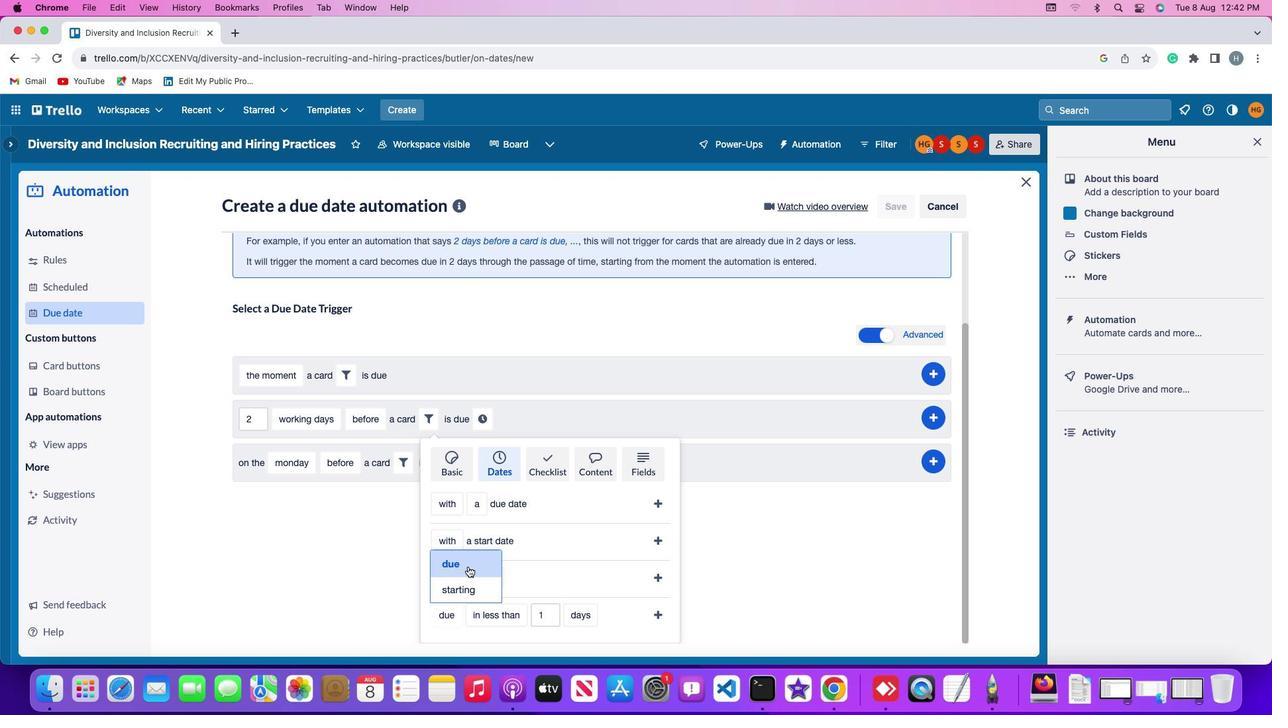 
Action: Mouse moved to (507, 617)
Screenshot: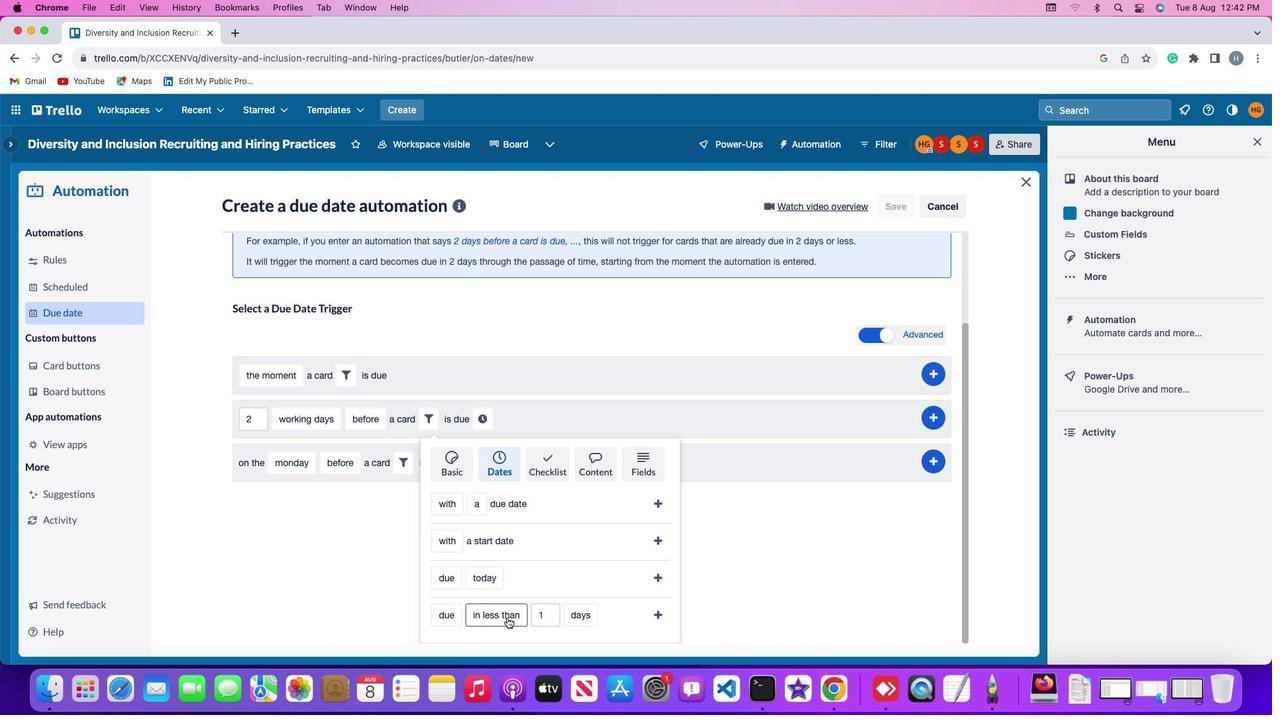 
Action: Mouse pressed left at (507, 617)
Screenshot: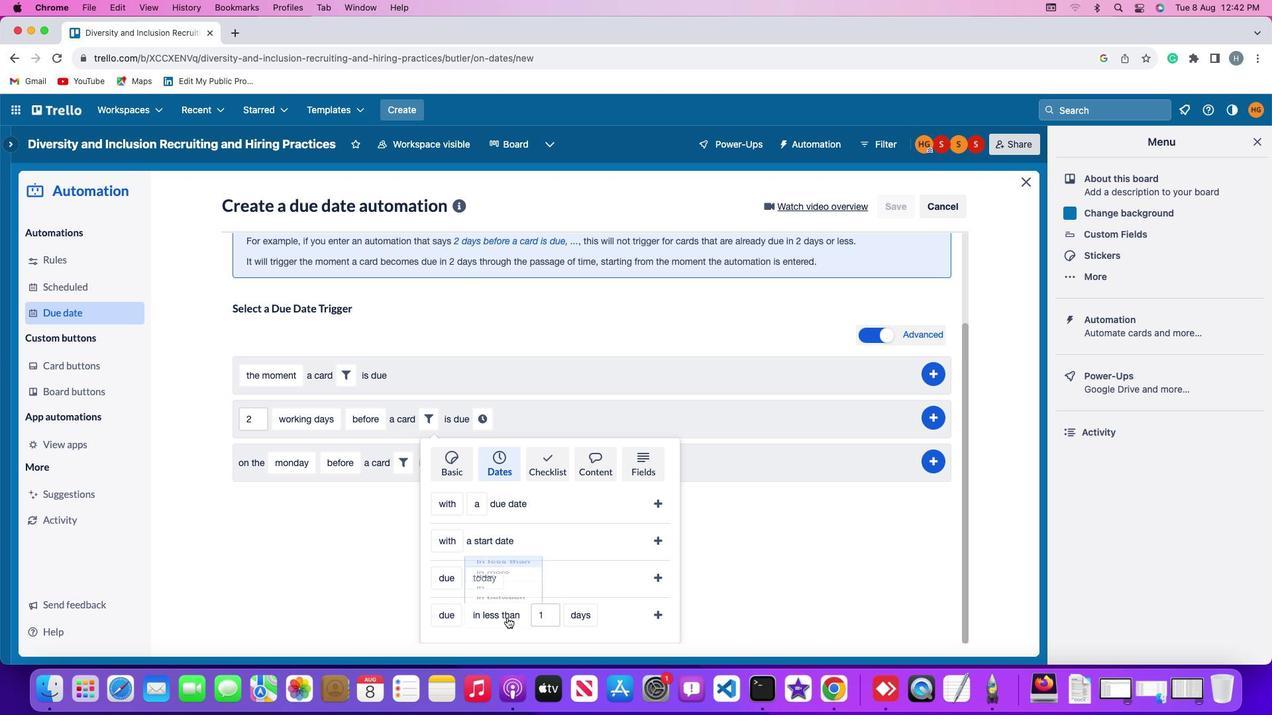 
Action: Mouse moved to (509, 564)
Screenshot: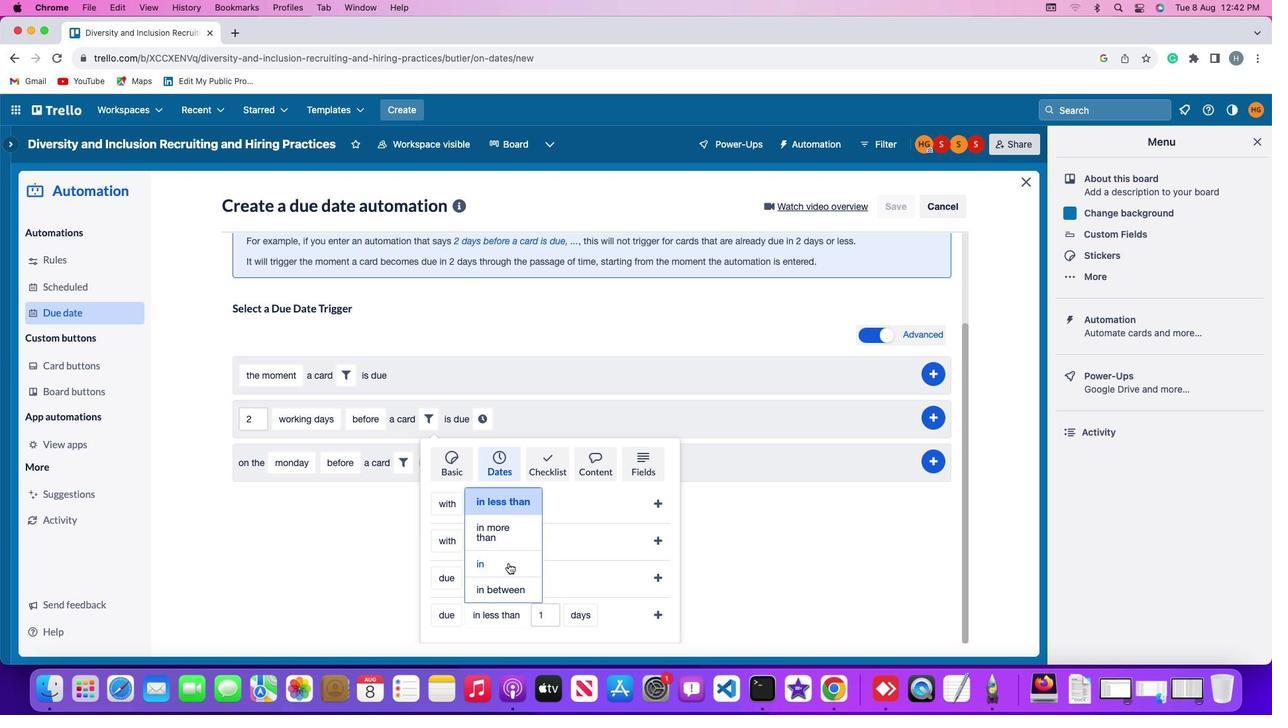 
Action: Mouse pressed left at (509, 564)
Screenshot: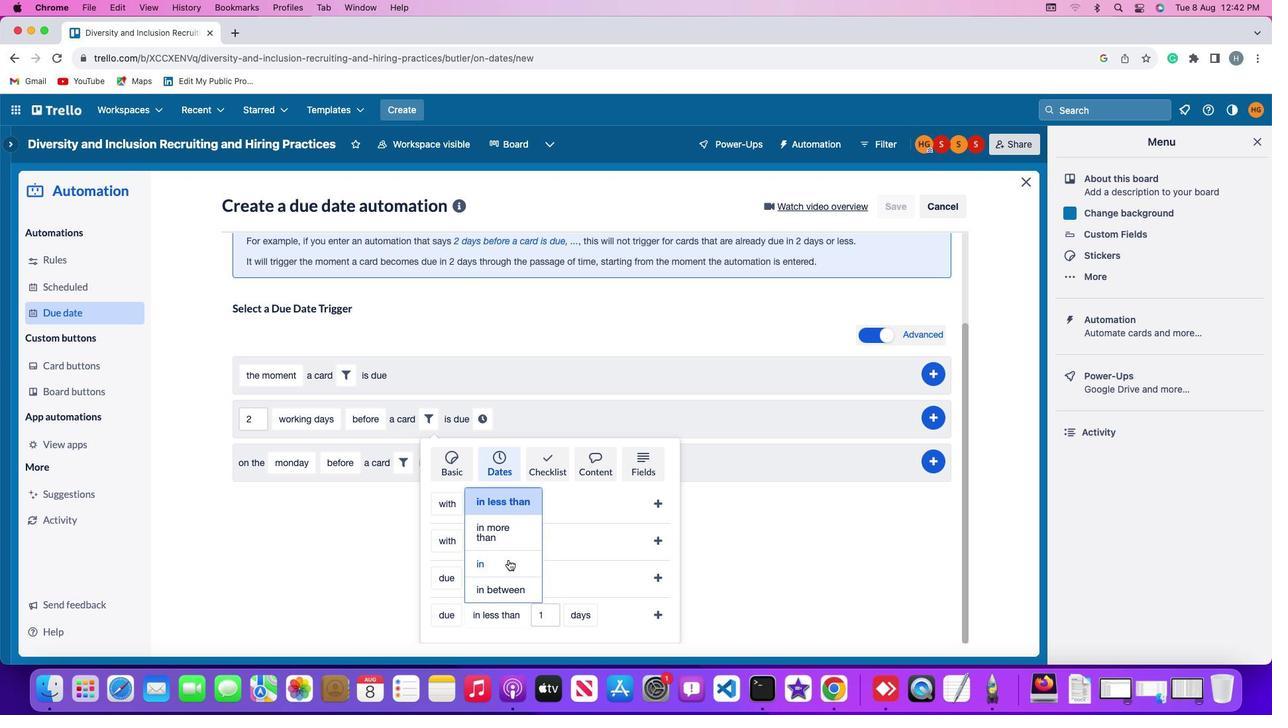 
Action: Mouse moved to (505, 615)
Screenshot: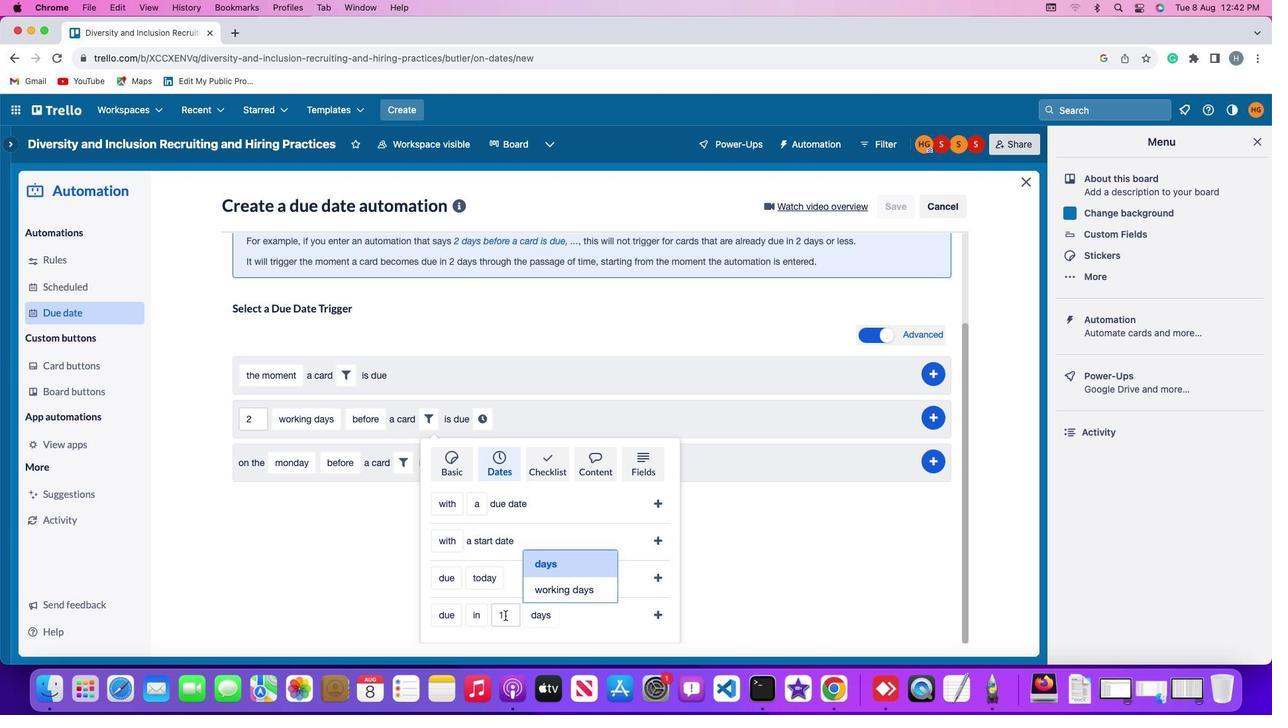 
Action: Mouse pressed left at (505, 615)
Screenshot: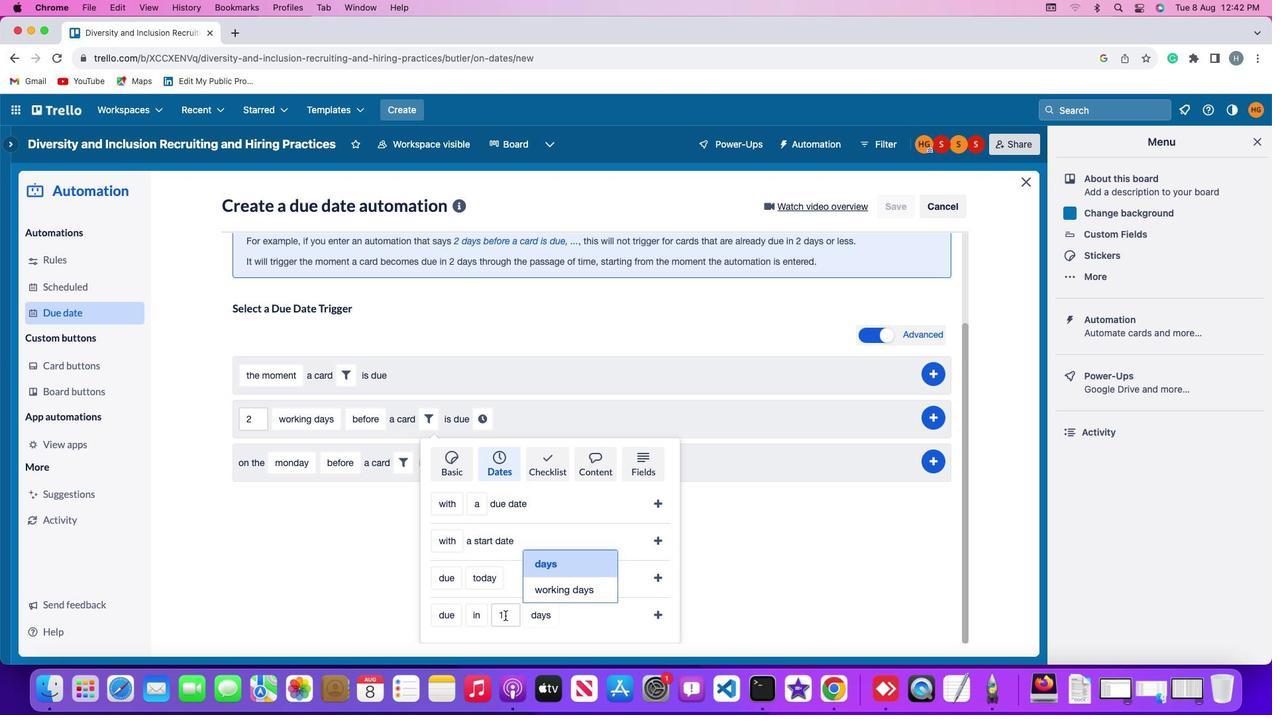 
Action: Key pressed Key.backspace'1'
Screenshot: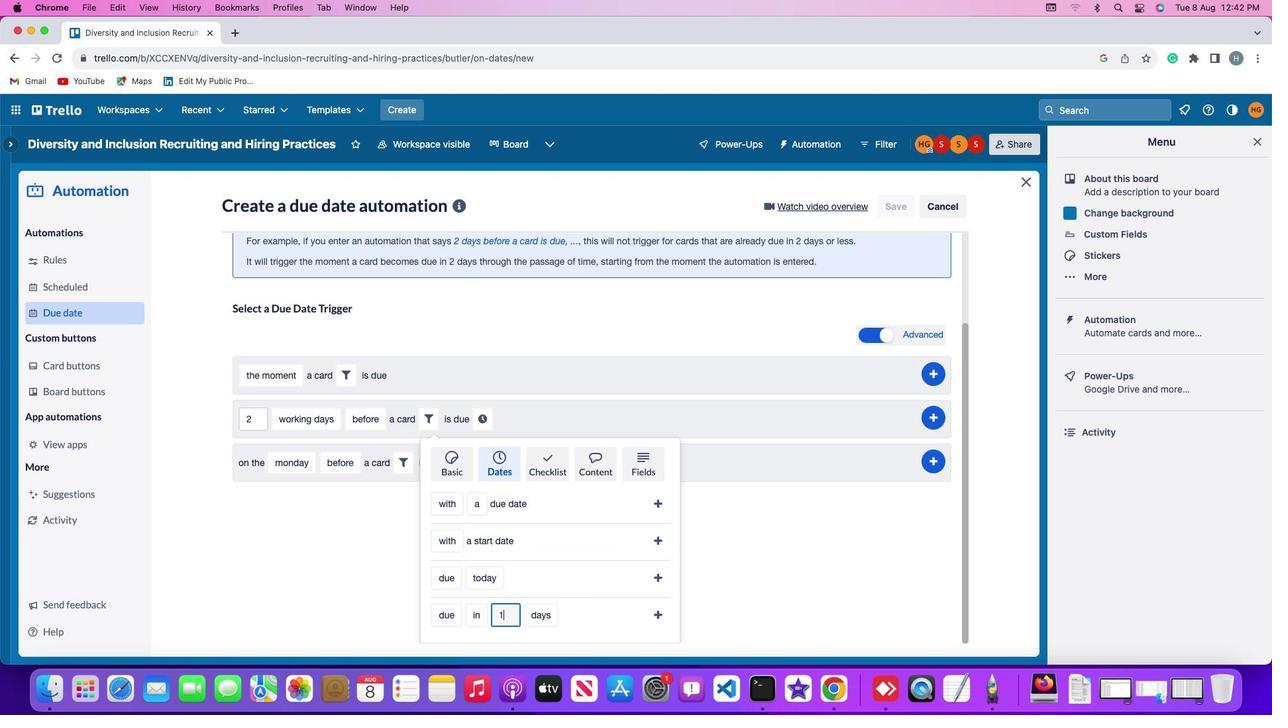 
Action: Mouse moved to (531, 617)
Screenshot: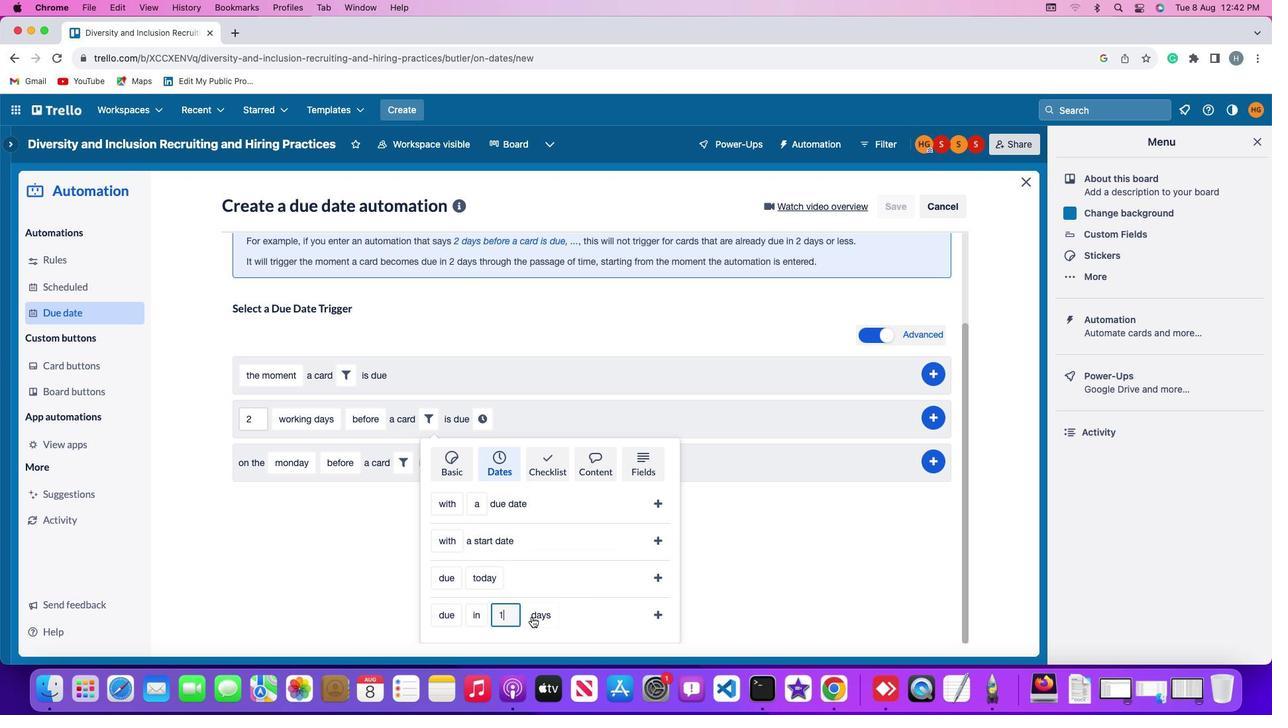 
Action: Mouse pressed left at (531, 617)
Screenshot: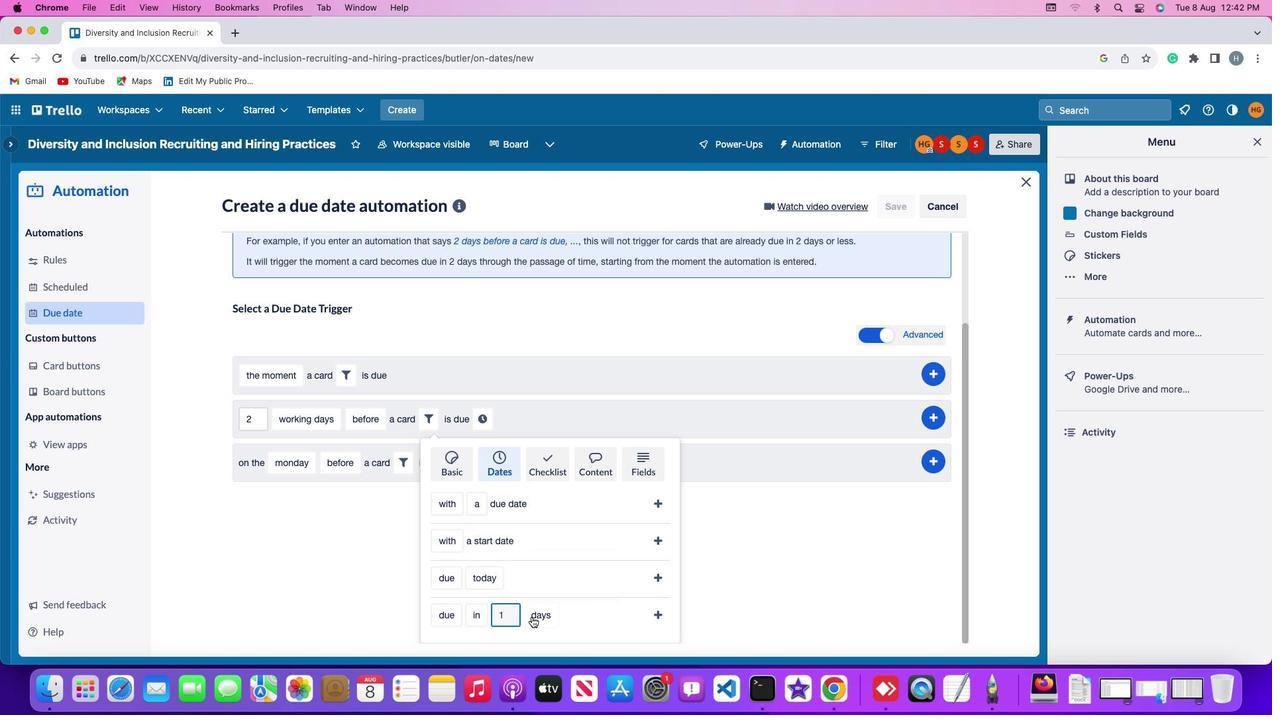 
Action: Mouse moved to (579, 568)
Screenshot: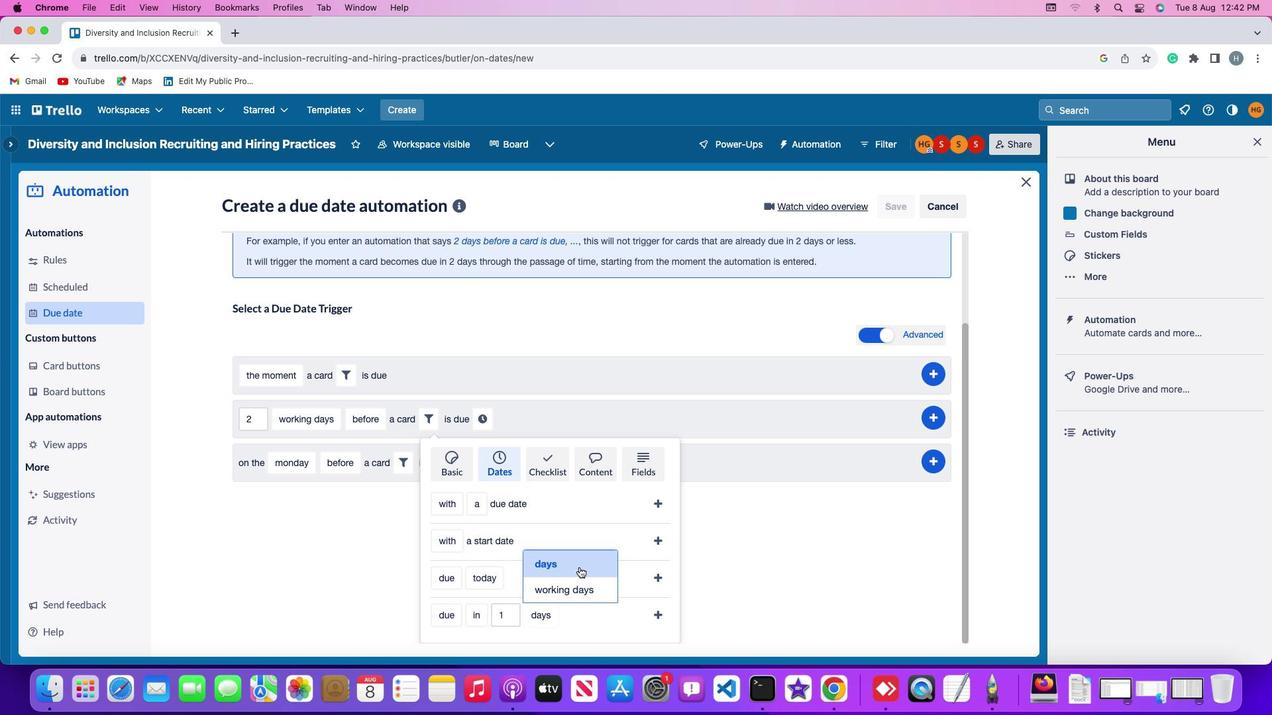 
Action: Mouse pressed left at (579, 568)
Screenshot: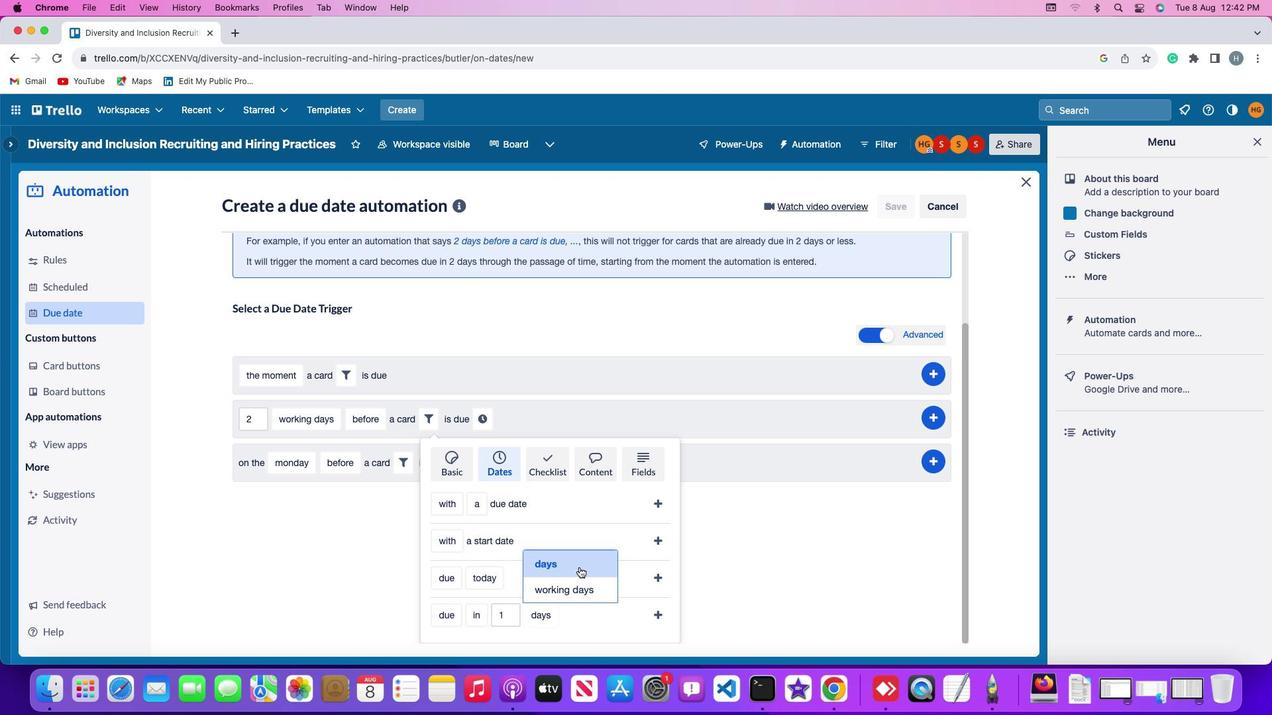 
Action: Mouse moved to (652, 619)
Screenshot: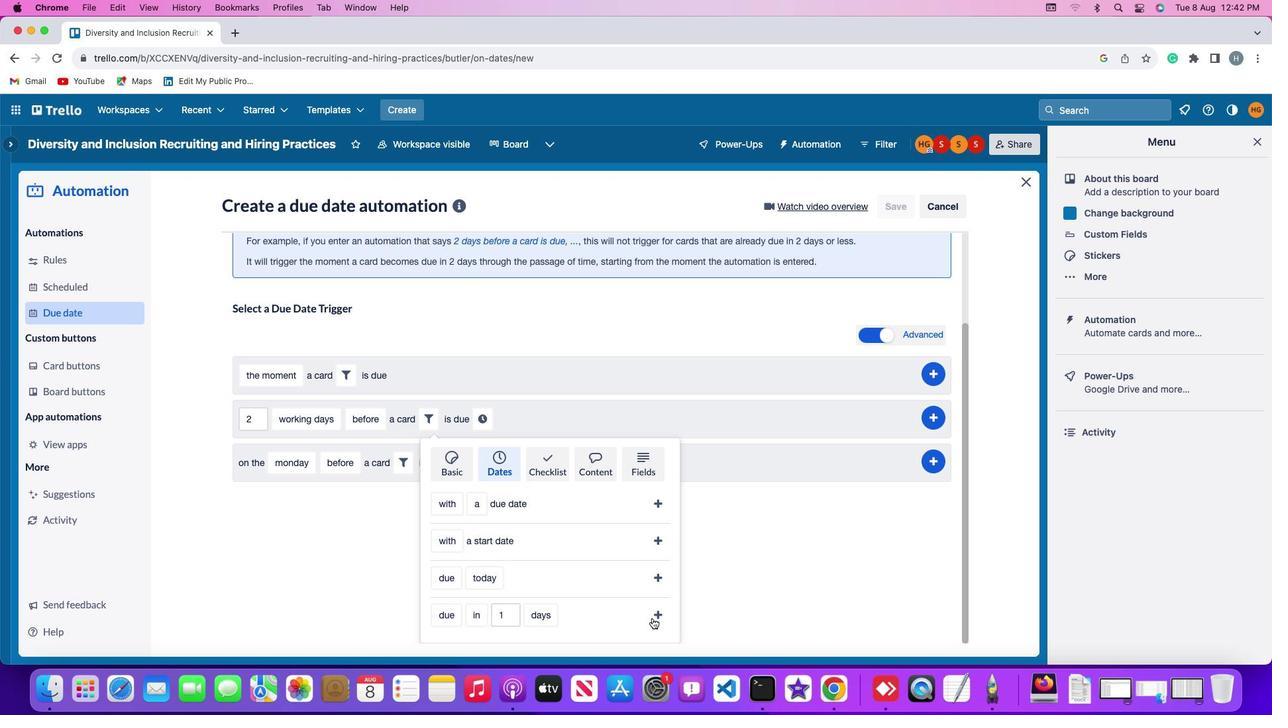 
Action: Mouse pressed left at (652, 619)
Screenshot: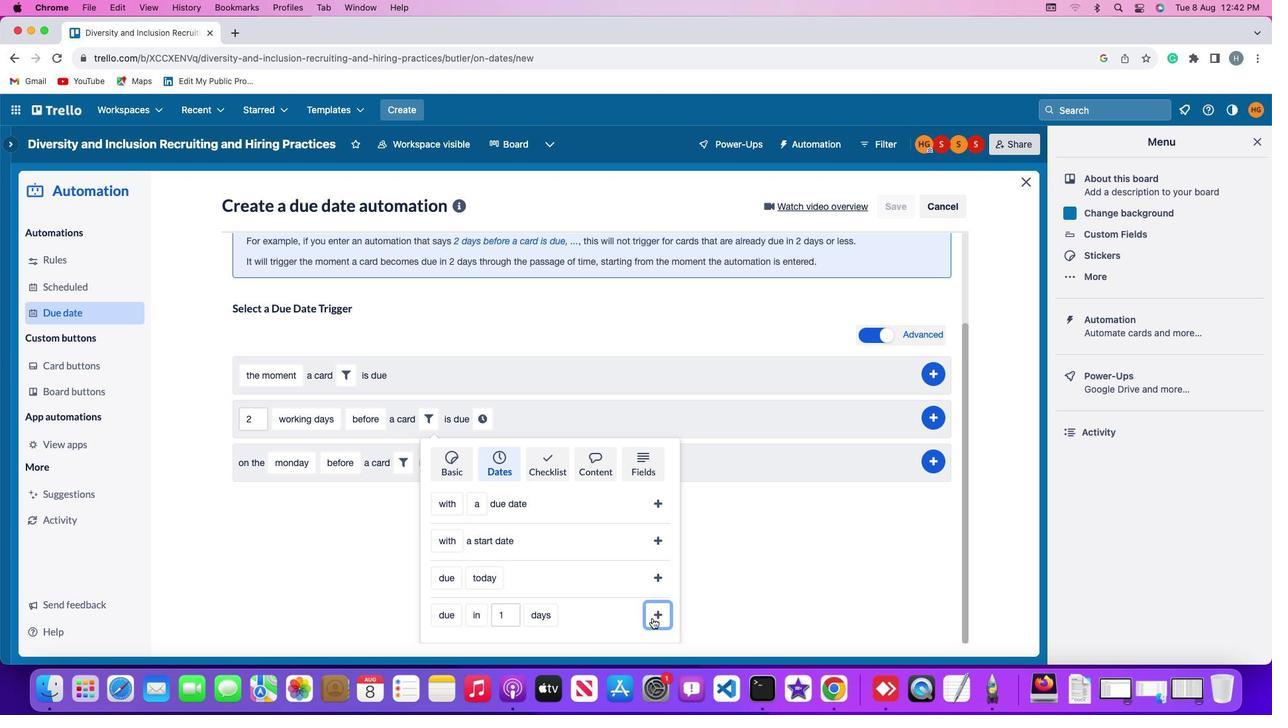 
Action: Mouse moved to (568, 534)
Screenshot: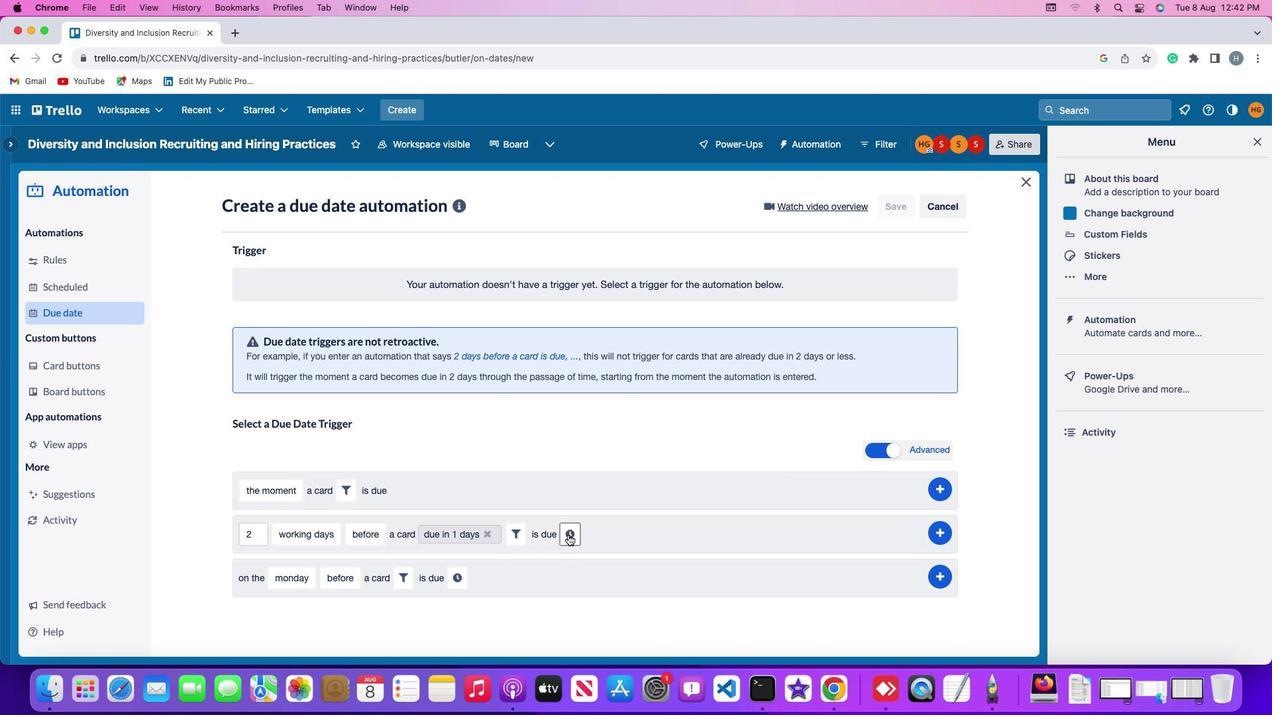 
Action: Mouse pressed left at (568, 534)
Screenshot: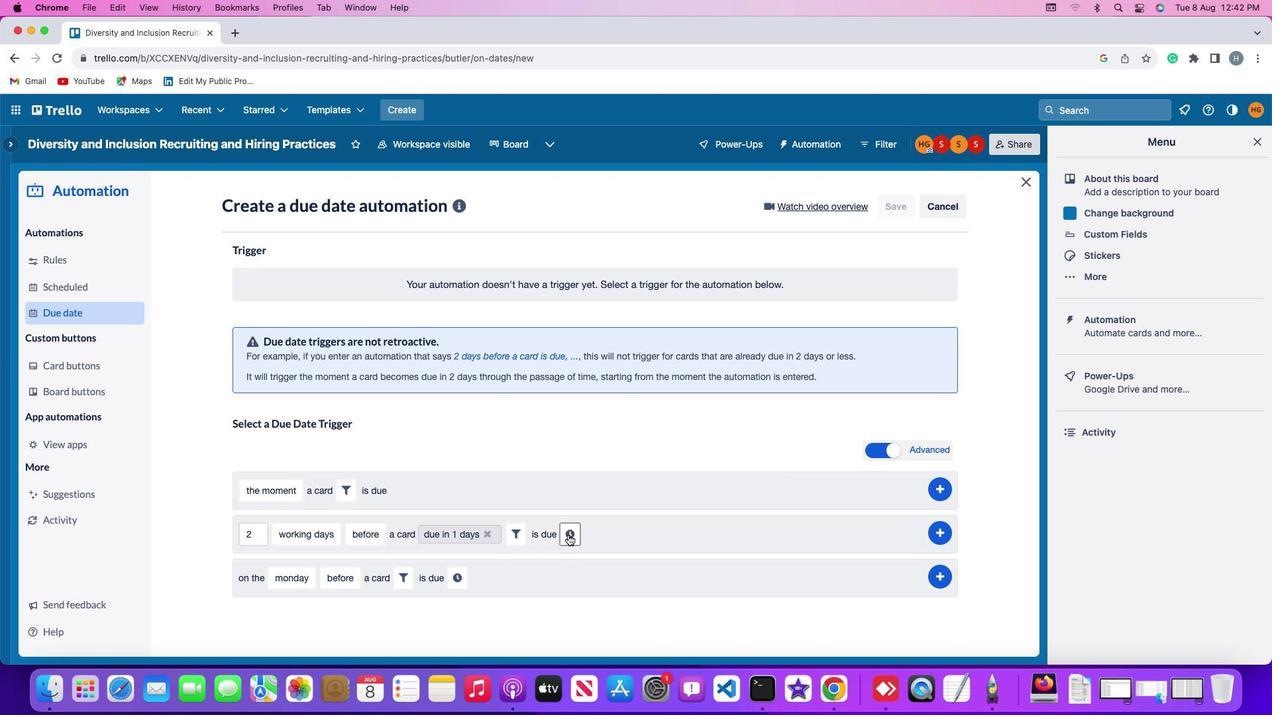 
Action: Mouse moved to (603, 537)
Screenshot: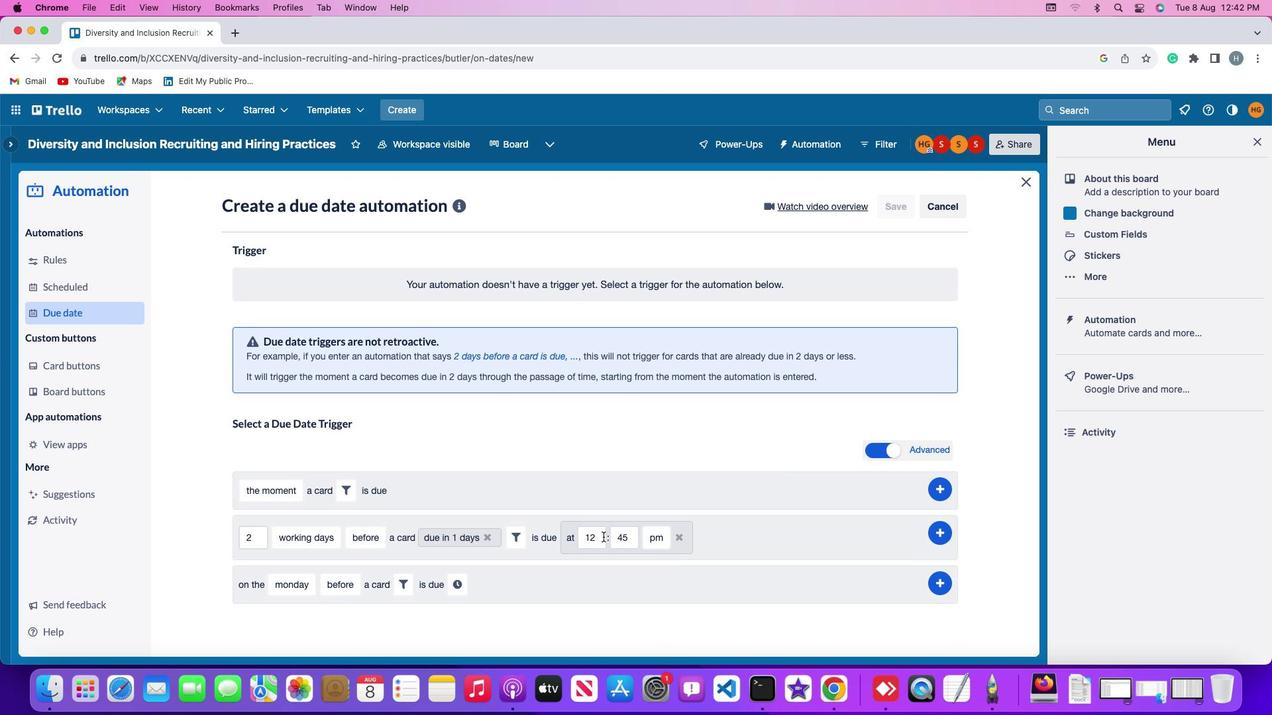 
Action: Mouse pressed left at (603, 537)
Screenshot: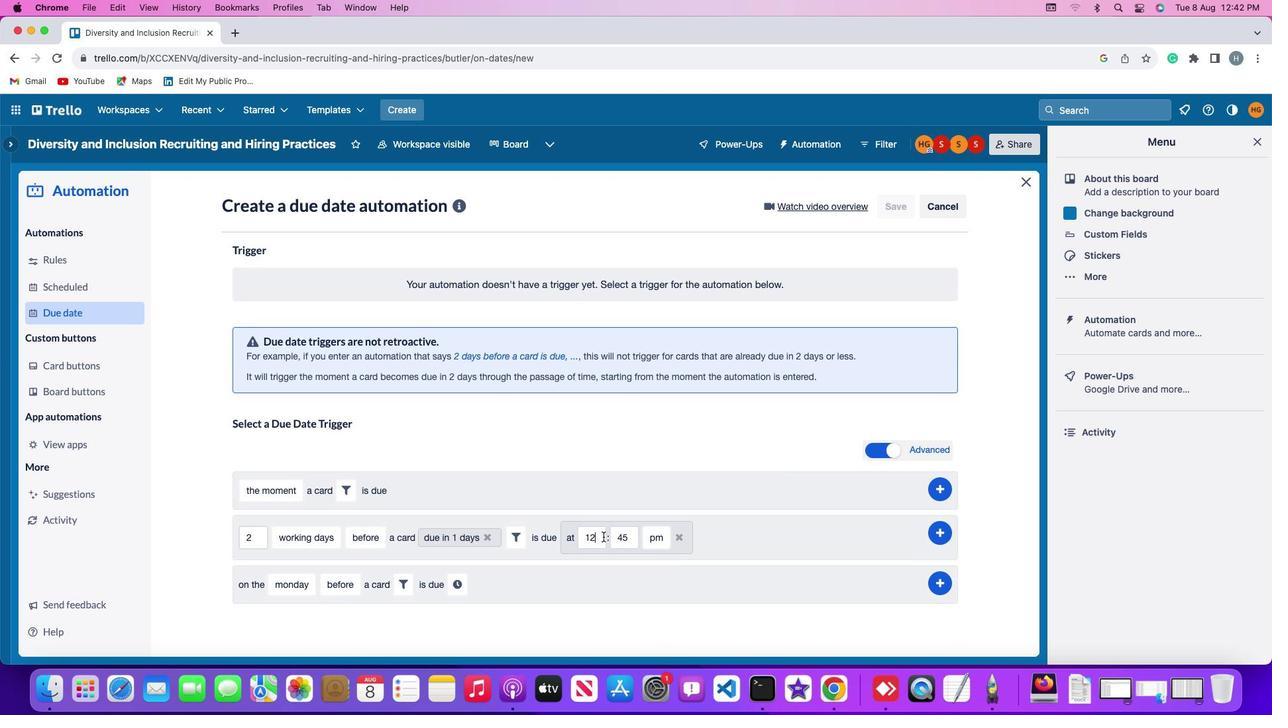 
Action: Mouse moved to (603, 537)
Screenshot: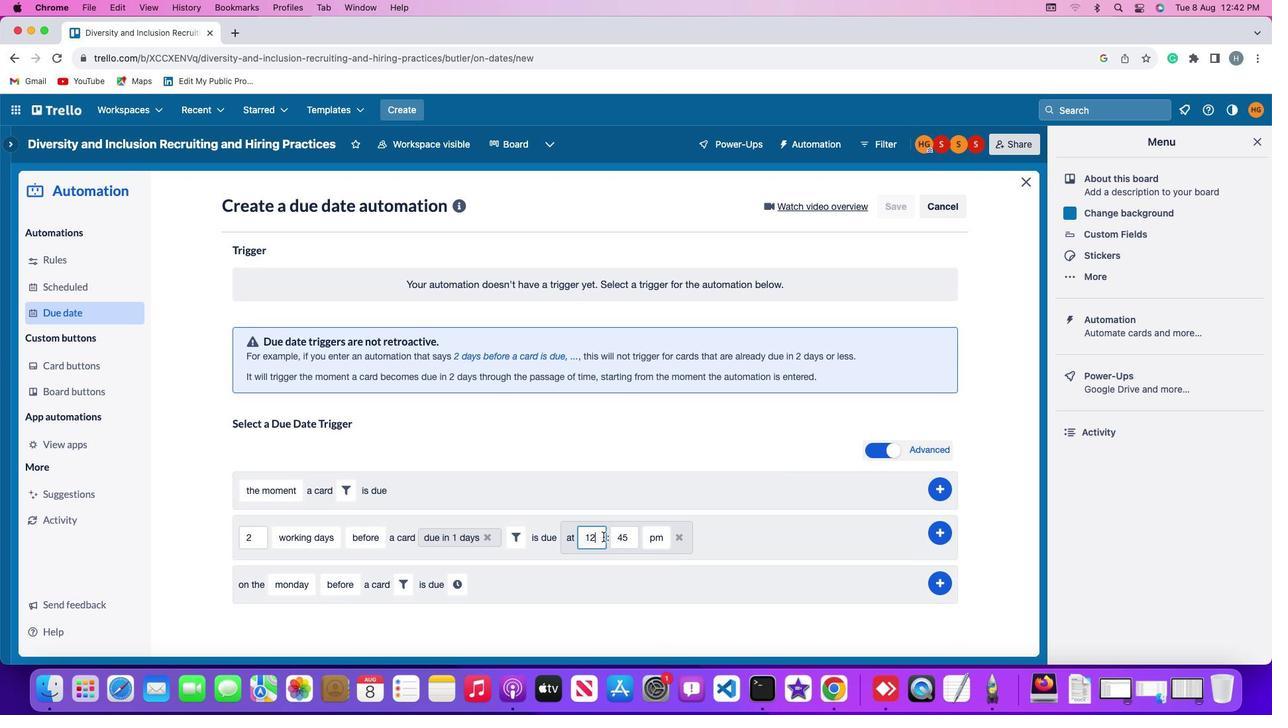 
Action: Key pressed Key.backspaceKey.backspace'1''1'
Screenshot: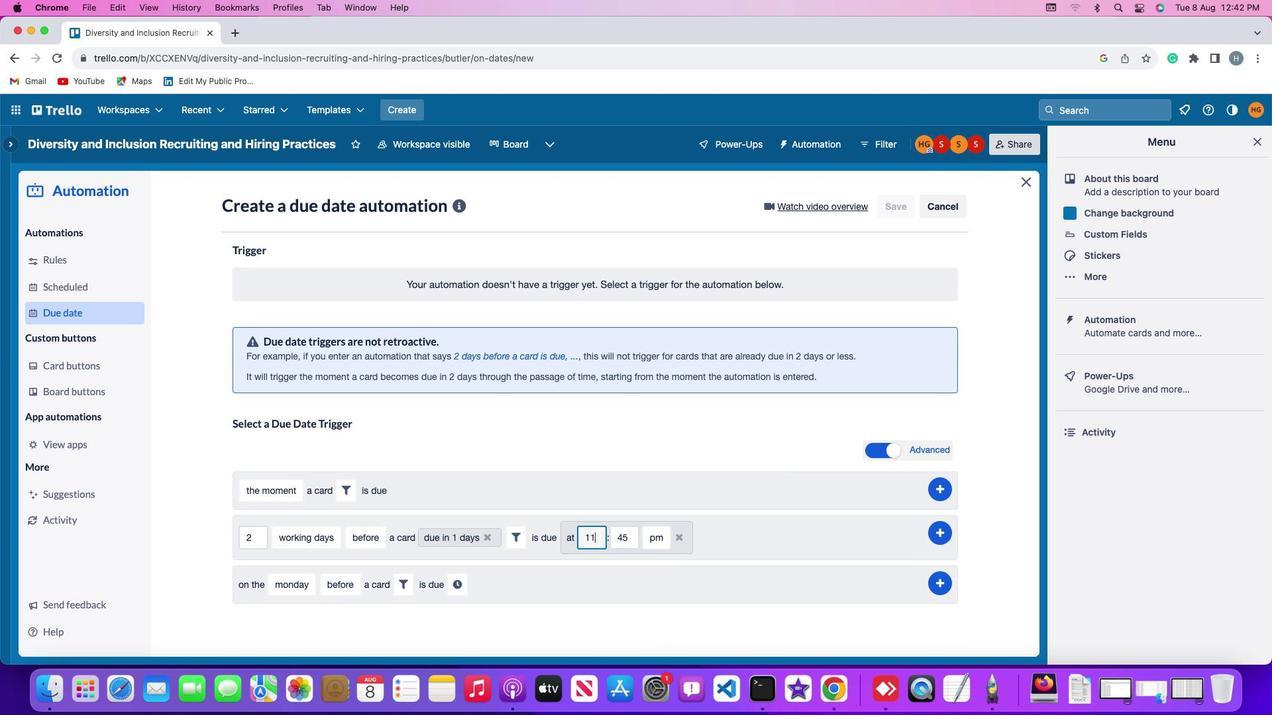 
Action: Mouse moved to (632, 538)
Screenshot: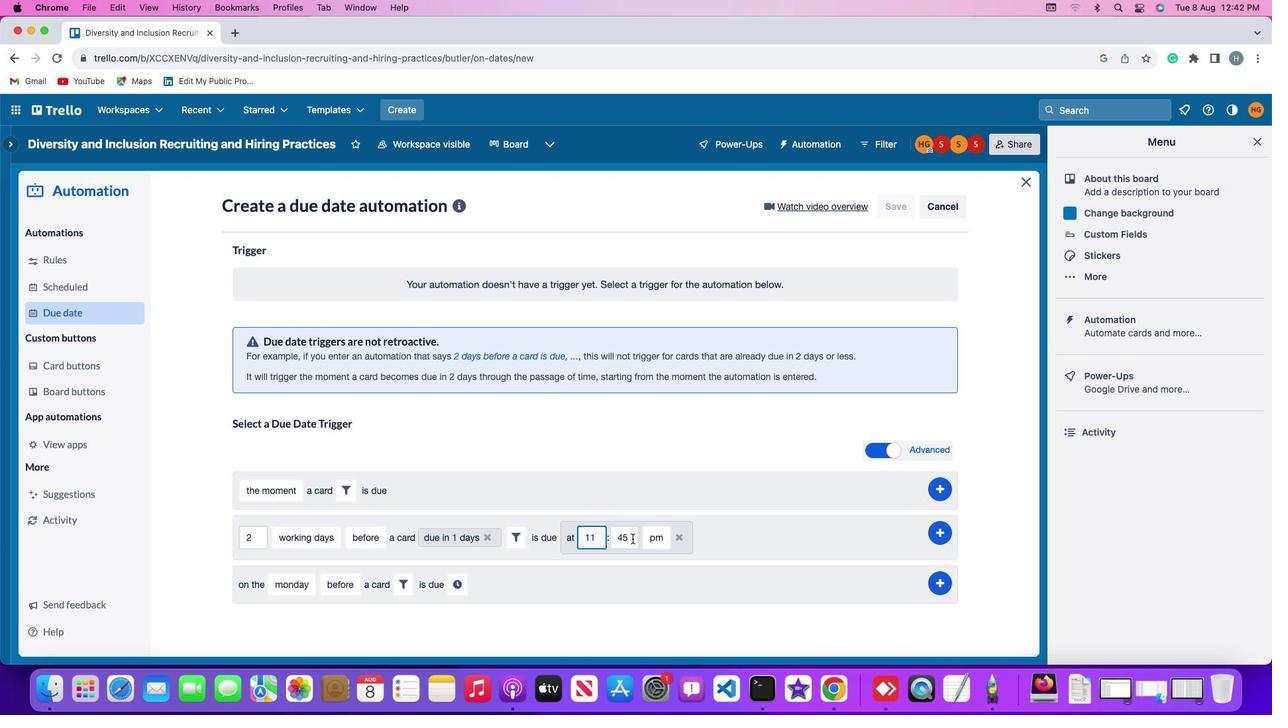 
Action: Mouse pressed left at (632, 538)
Screenshot: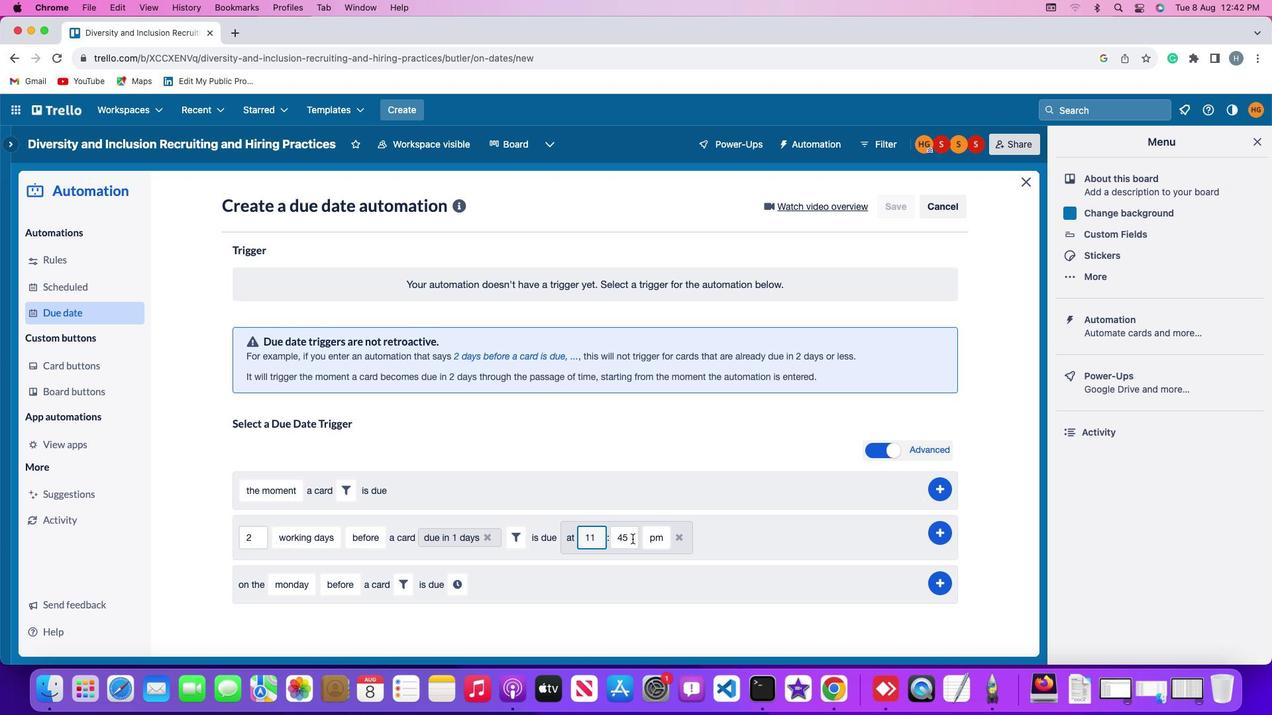 
Action: Mouse moved to (632, 538)
Screenshot: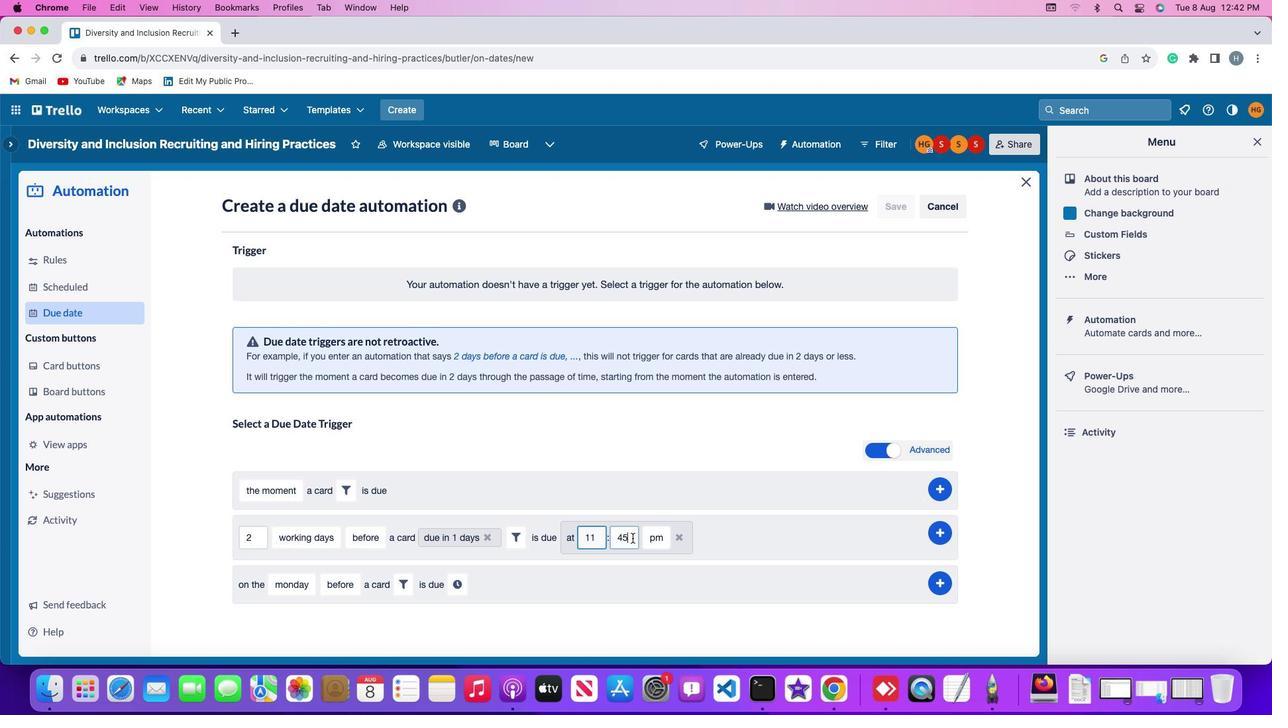 
Action: Key pressed Key.backspaceKey.backspace'0''0'
Screenshot: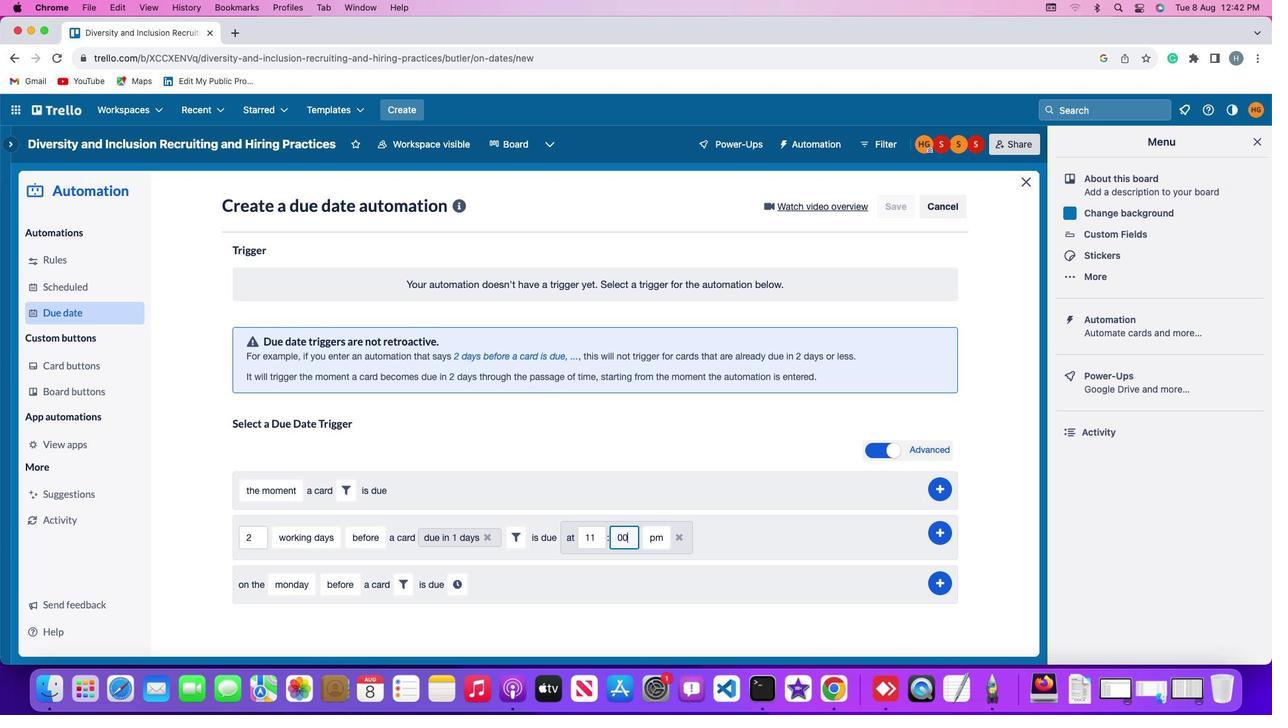 
Action: Mouse moved to (654, 538)
Screenshot: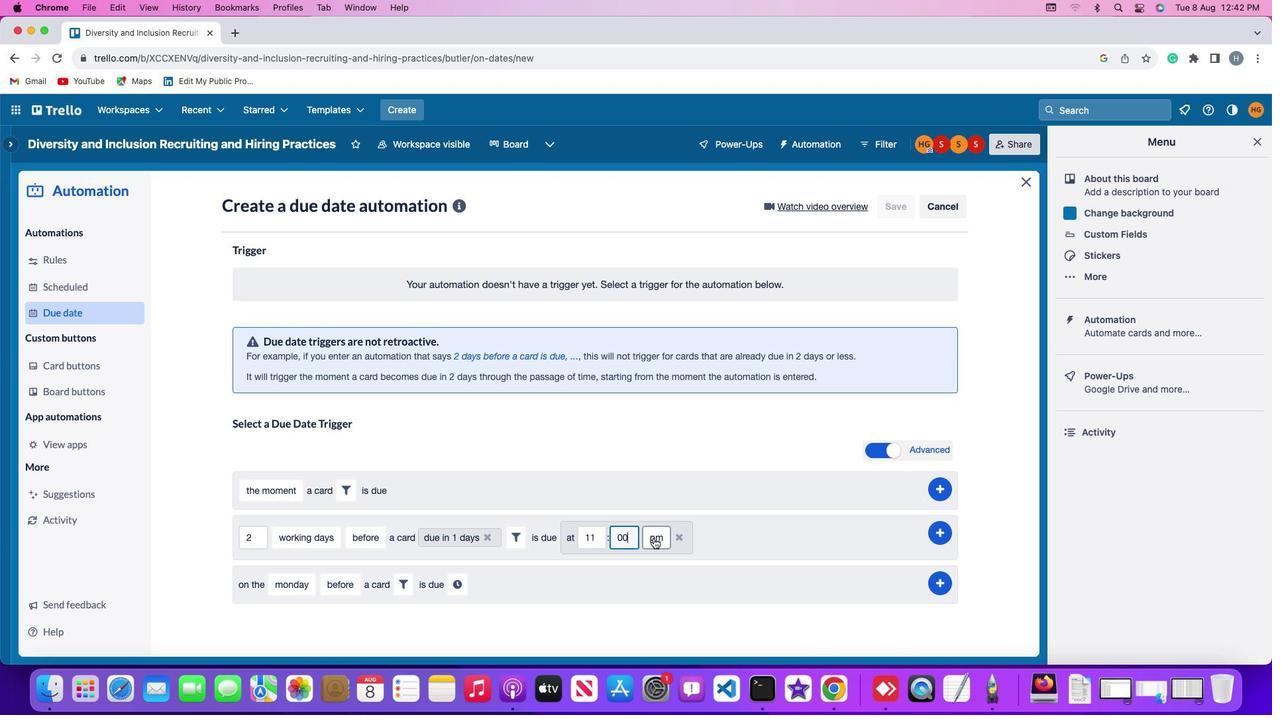 
Action: Mouse pressed left at (654, 538)
Screenshot: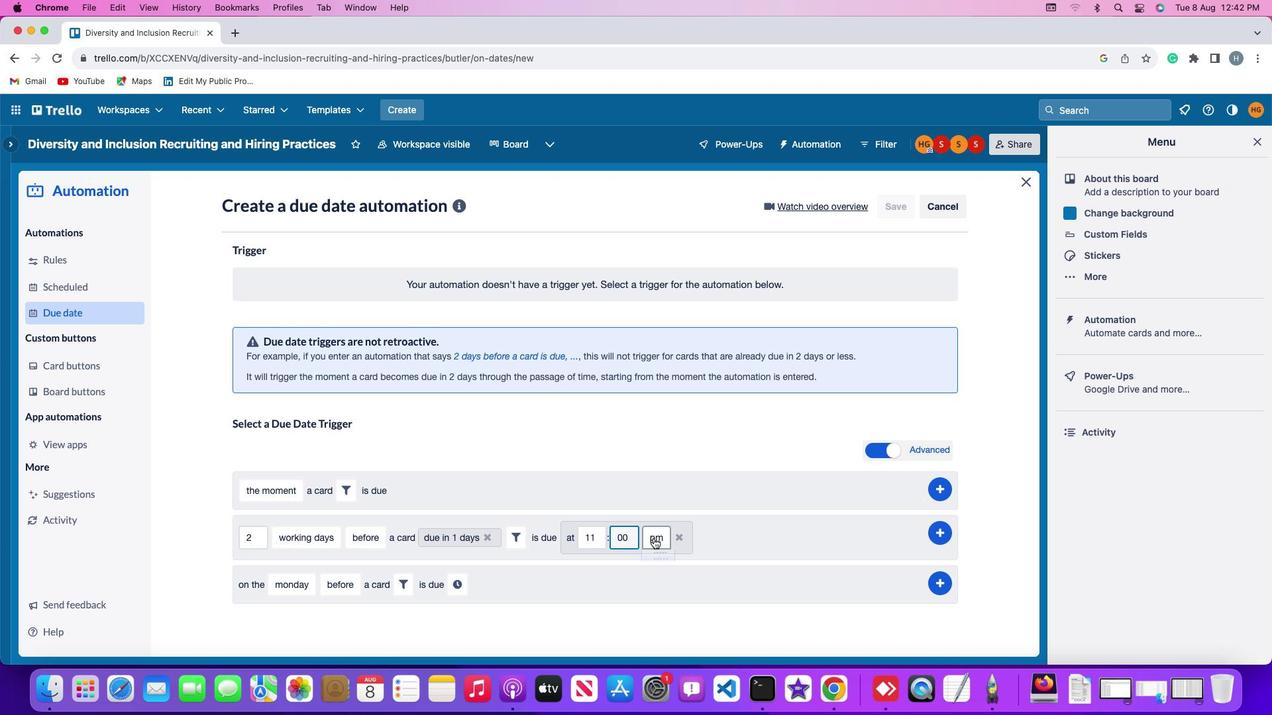 
Action: Mouse moved to (660, 566)
Screenshot: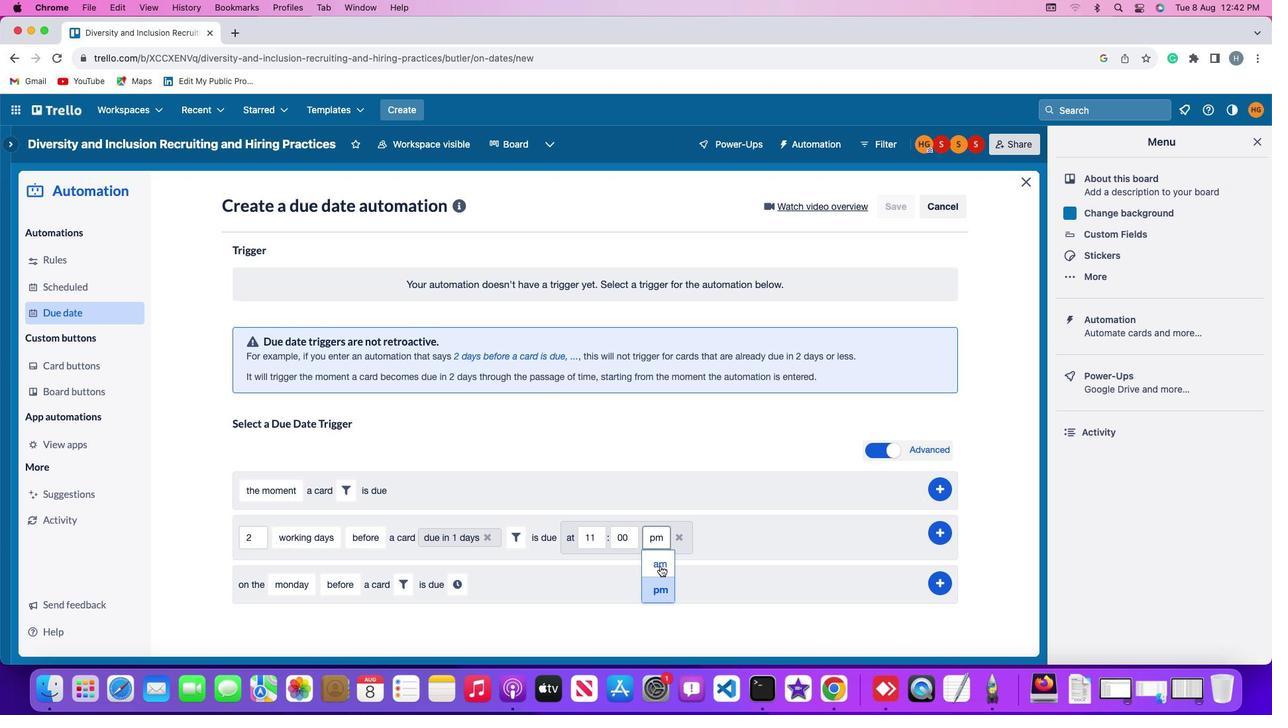 
Action: Mouse pressed left at (660, 566)
Screenshot: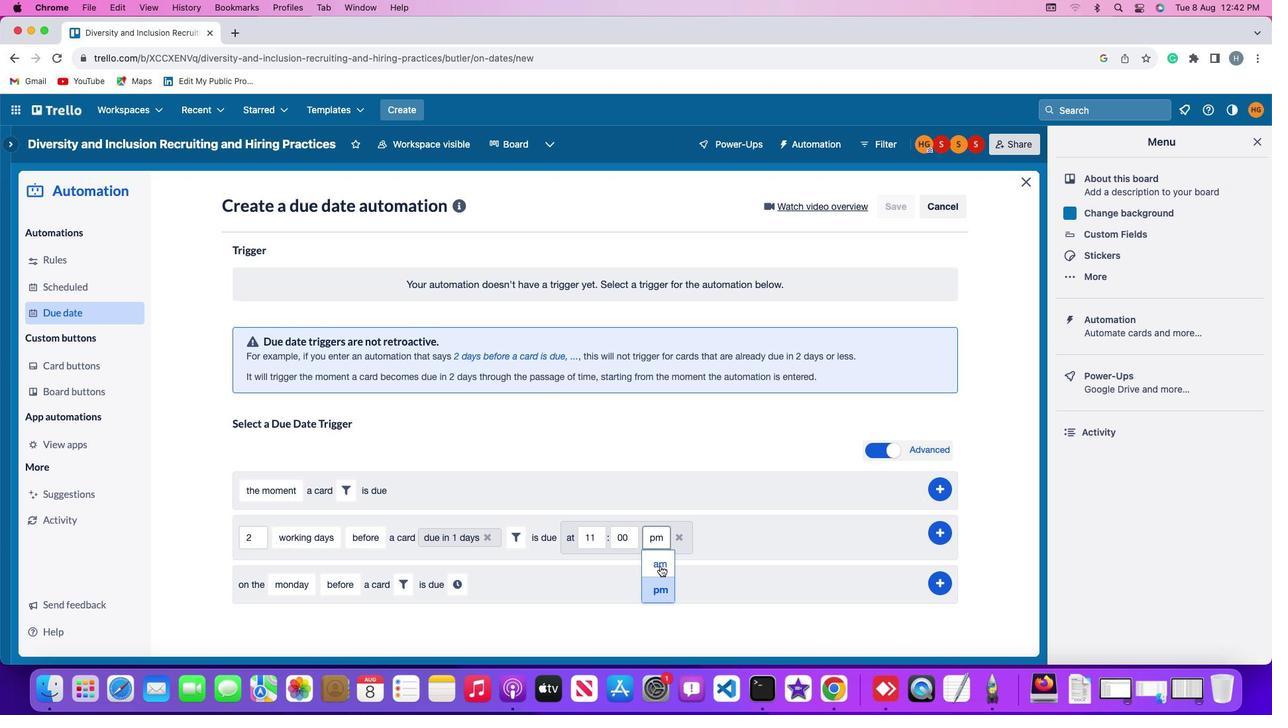 
Action: Mouse moved to (939, 527)
Screenshot: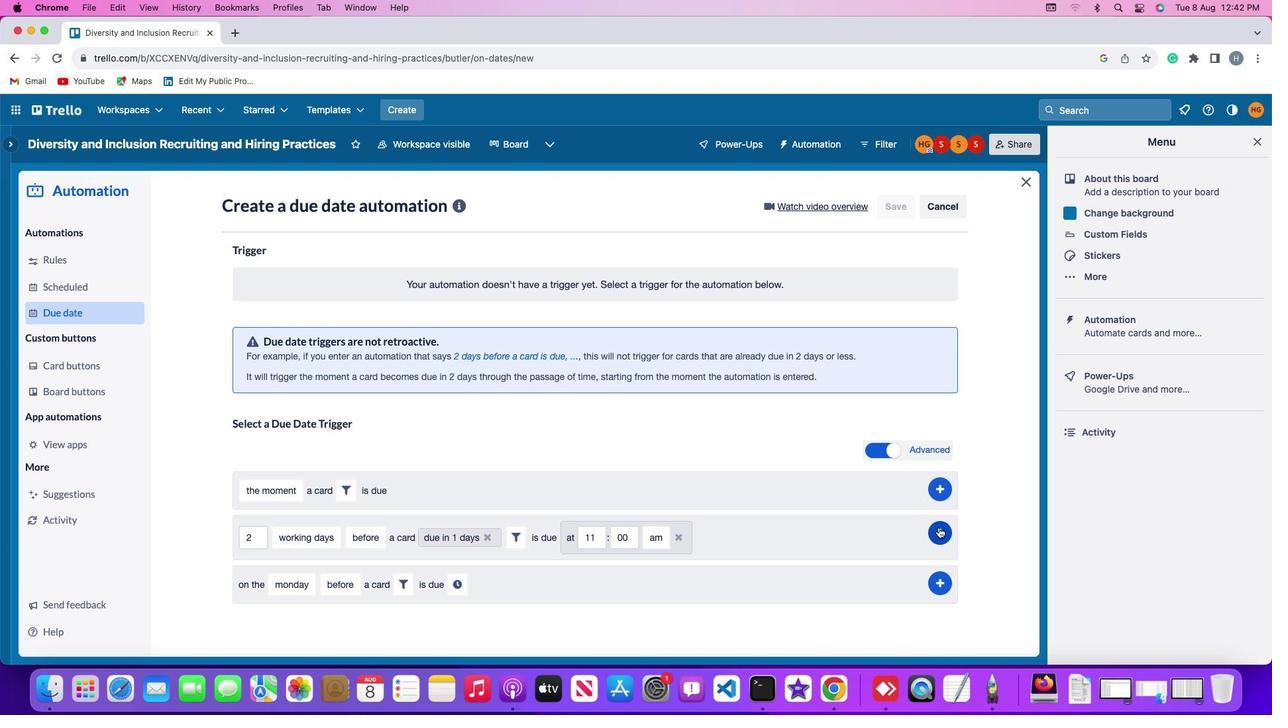 
Action: Mouse pressed left at (939, 527)
Screenshot: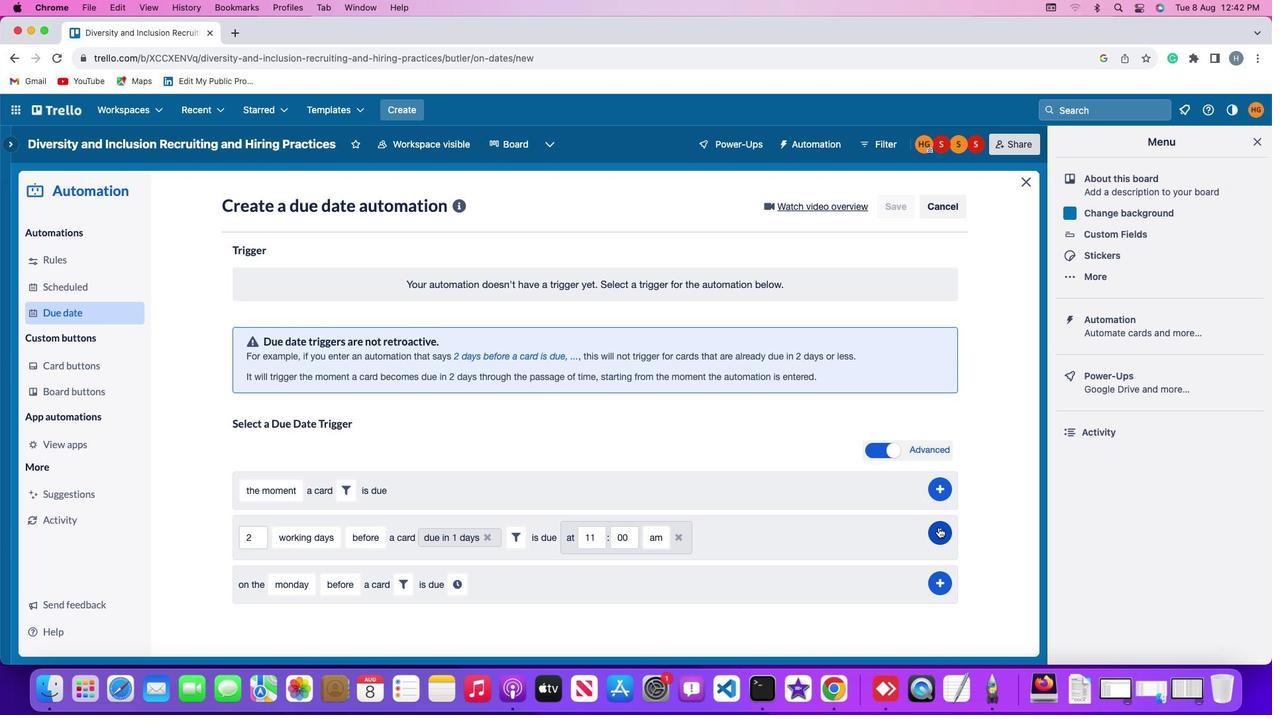 
Action: Mouse moved to (988, 418)
Screenshot: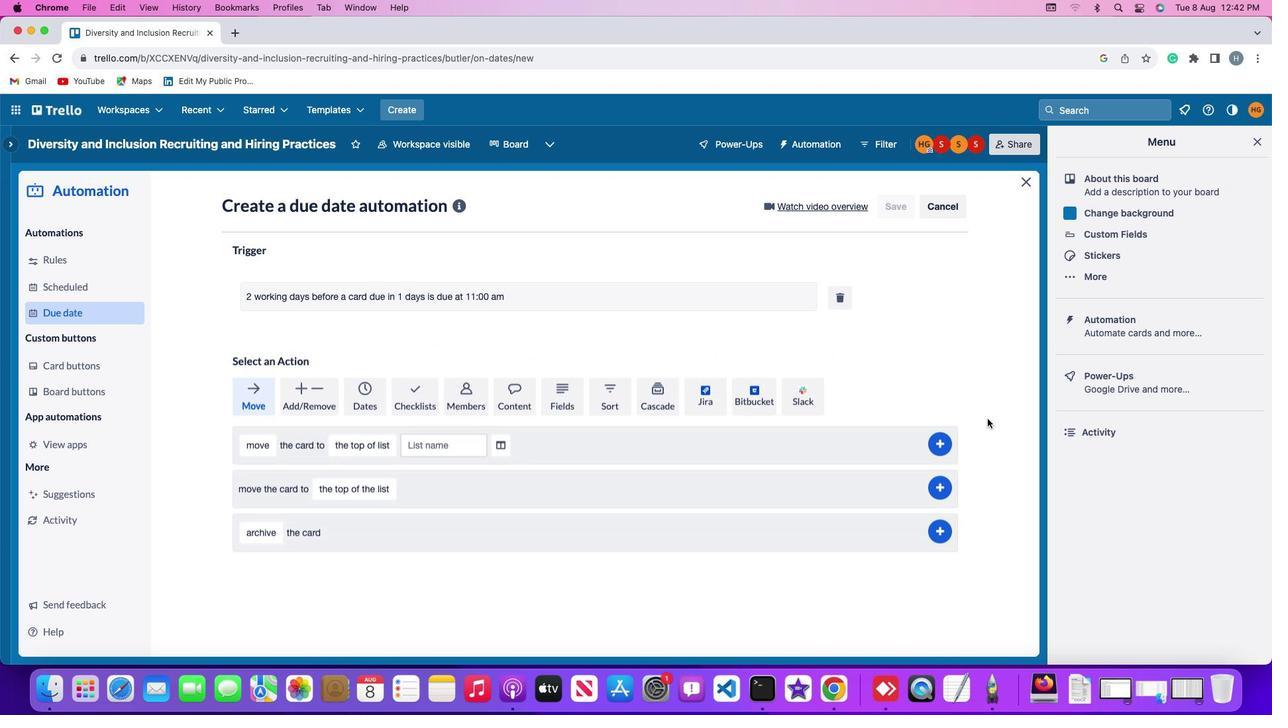 
